 Task: Create a due date automation trigger when advanced on, 2 working days before a card is due add fields without custom field "Resume" set to a number lower or equal to 1 and greater than 10 at 11:00 AM.
Action: Mouse moved to (694, 266)
Screenshot: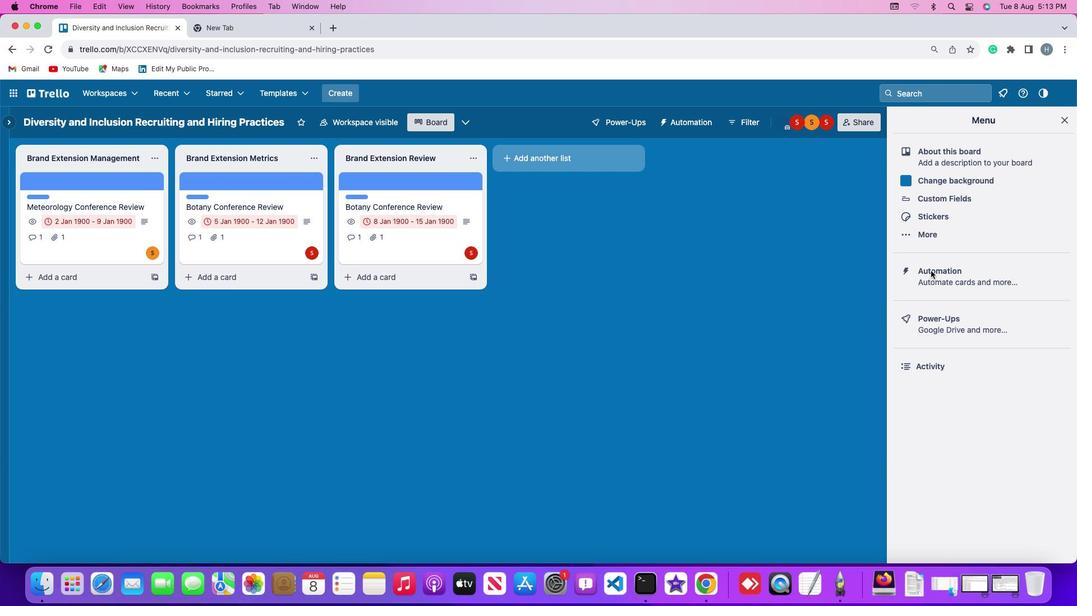 
Action: Mouse pressed left at (694, 266)
Screenshot: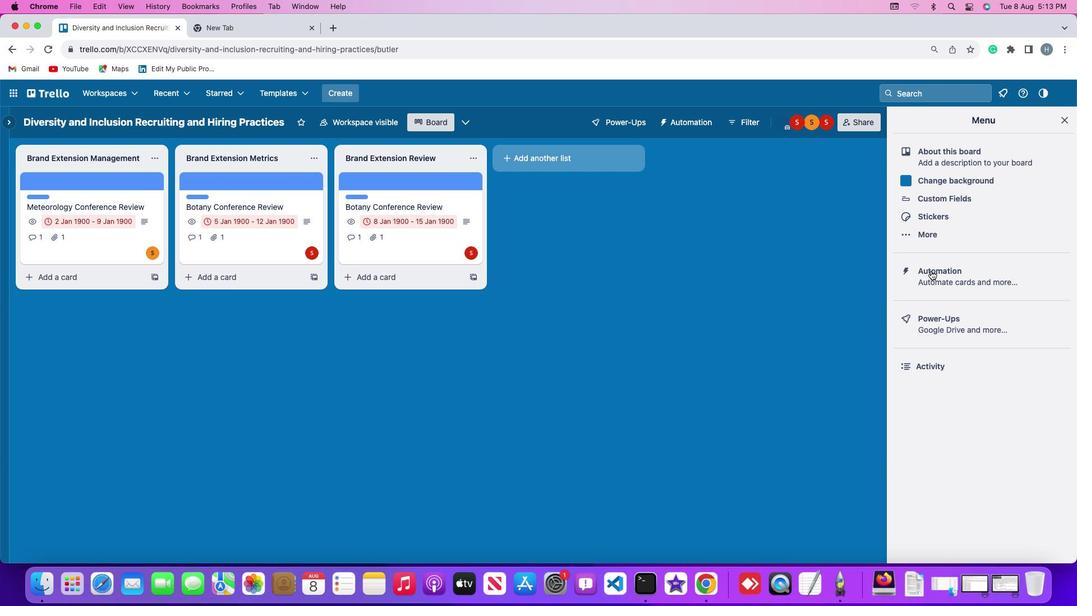 
Action: Mouse pressed left at (694, 266)
Screenshot: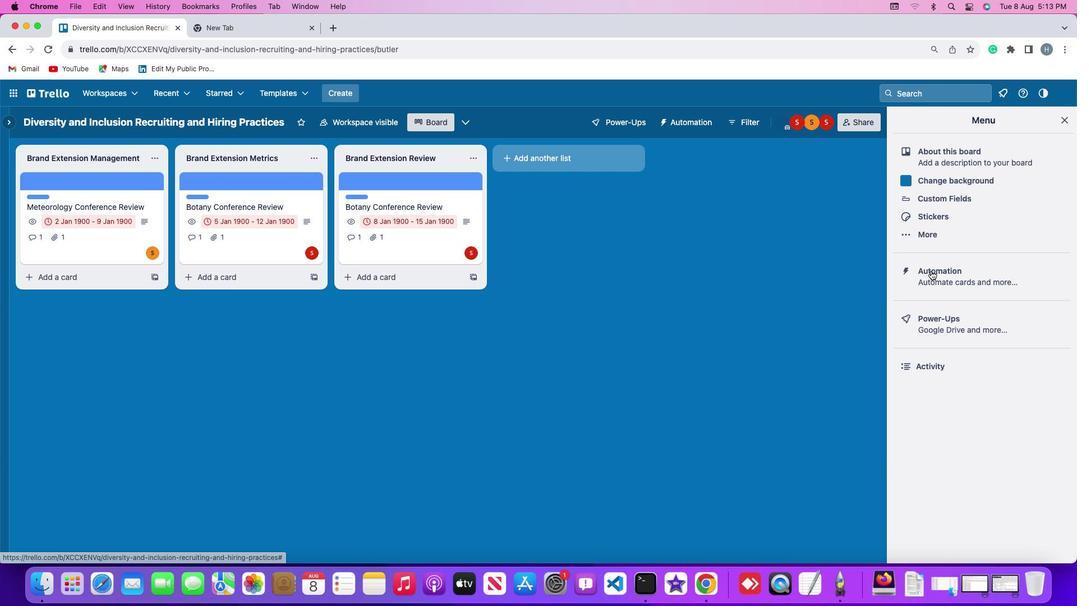 
Action: Mouse moved to (193, 257)
Screenshot: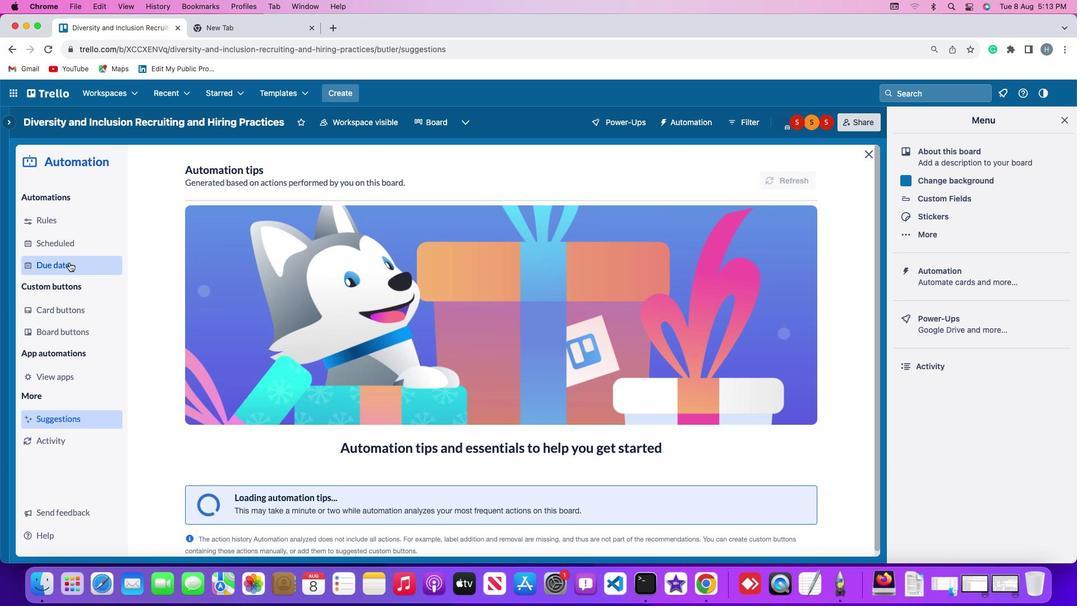 
Action: Mouse pressed left at (193, 257)
Screenshot: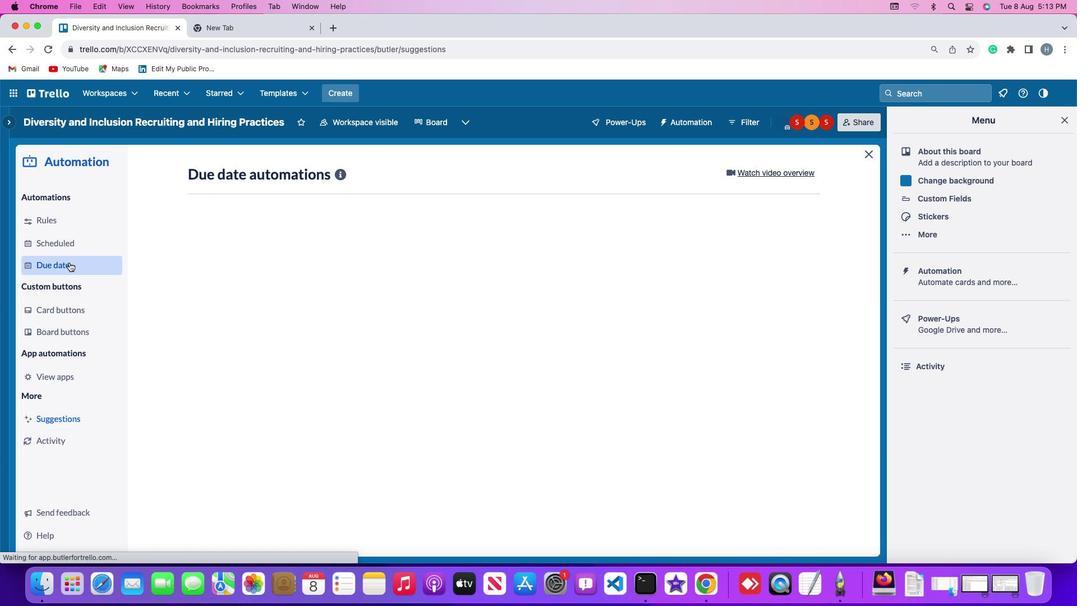 
Action: Mouse moved to (597, 167)
Screenshot: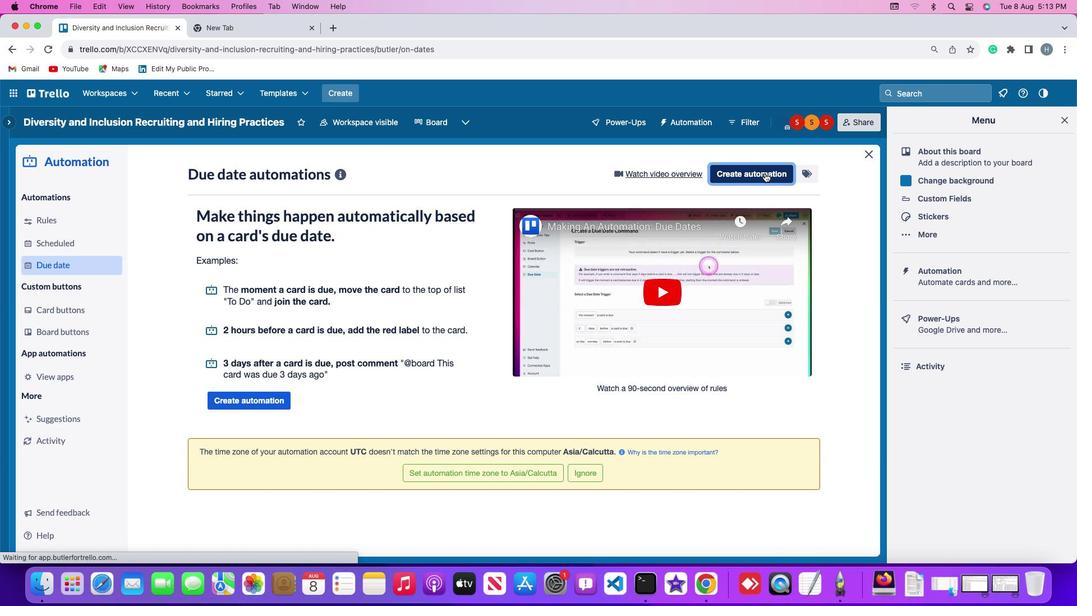 
Action: Mouse pressed left at (597, 167)
Screenshot: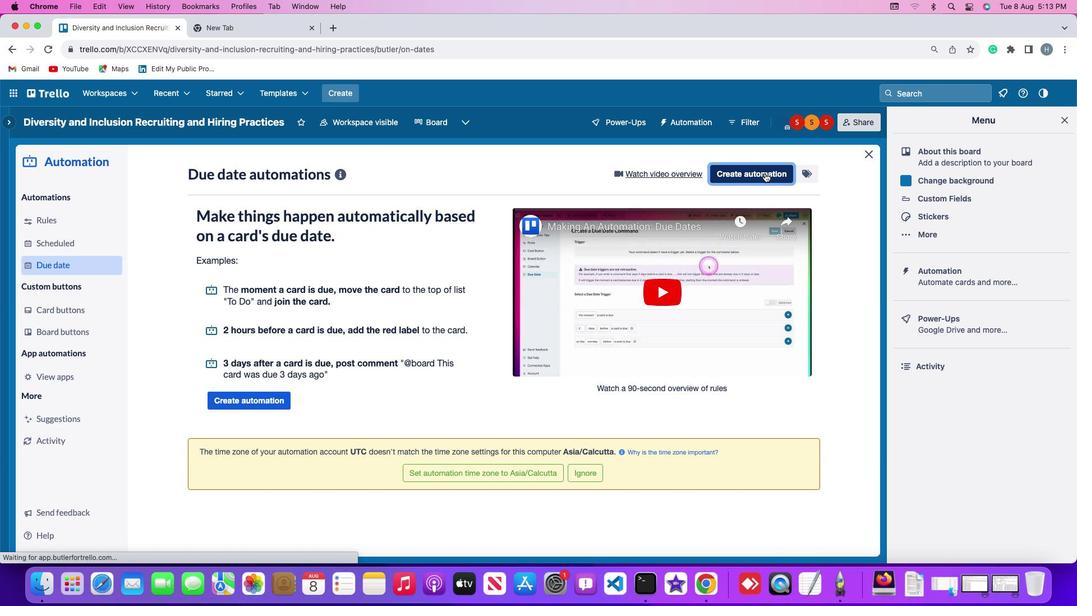 
Action: Mouse moved to (335, 279)
Screenshot: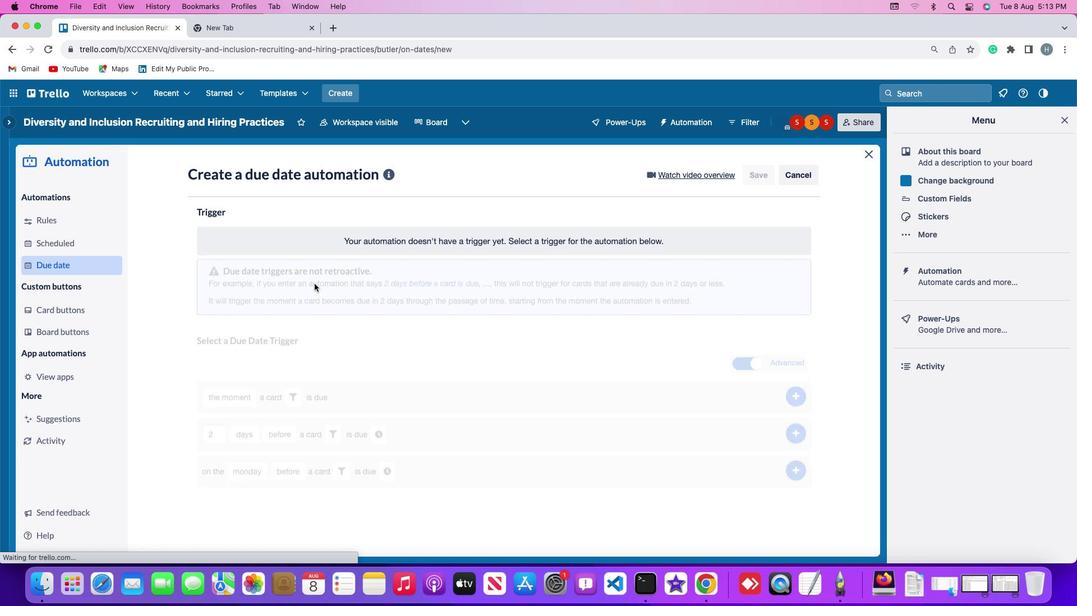 
Action: Mouse pressed left at (335, 279)
Screenshot: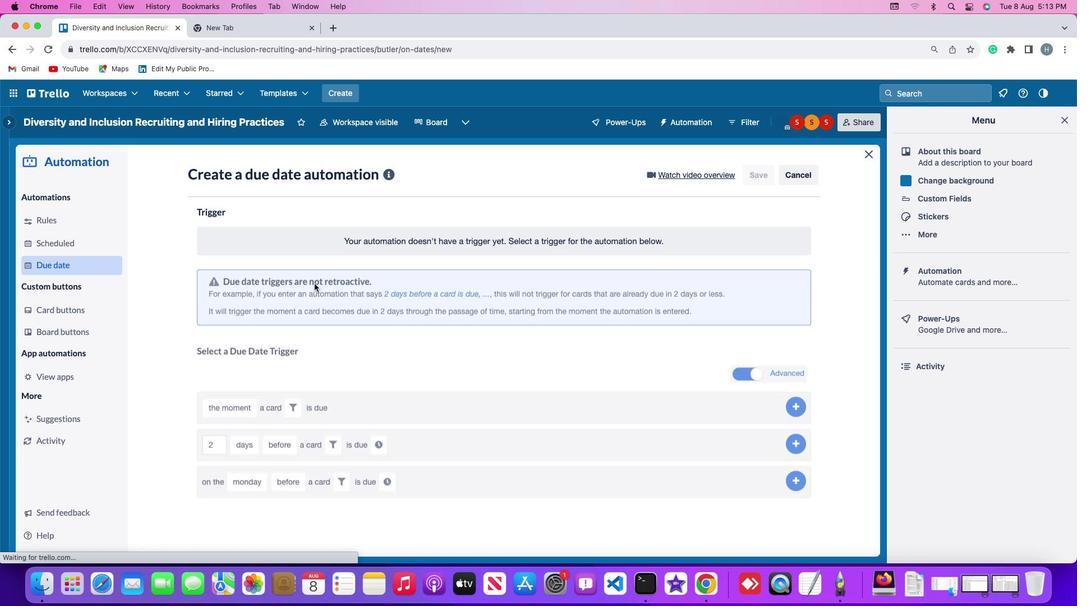 
Action: Mouse moved to (282, 450)
Screenshot: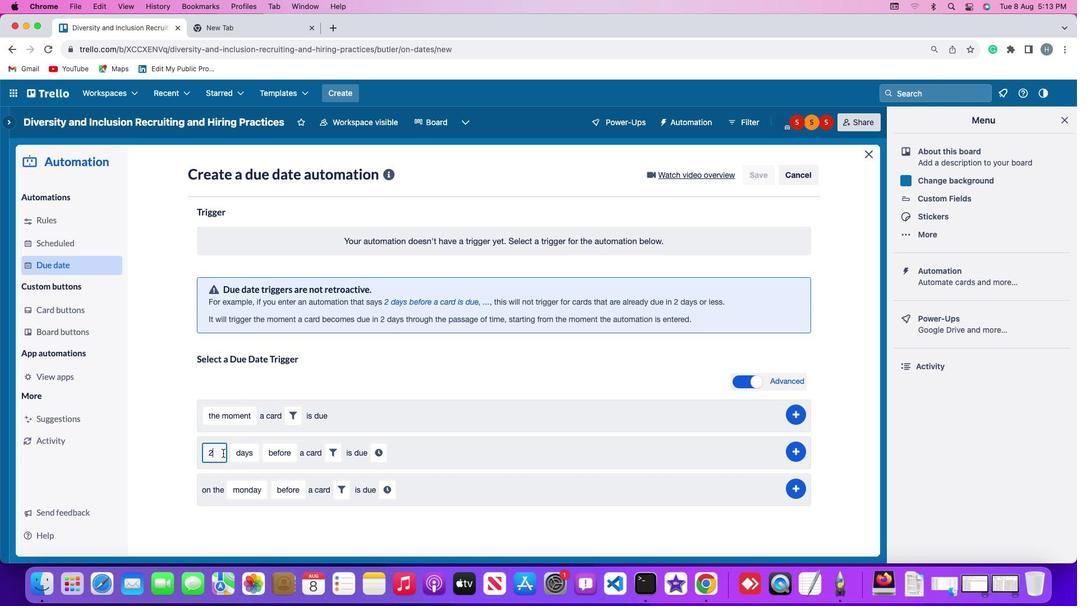 
Action: Mouse pressed left at (282, 450)
Screenshot: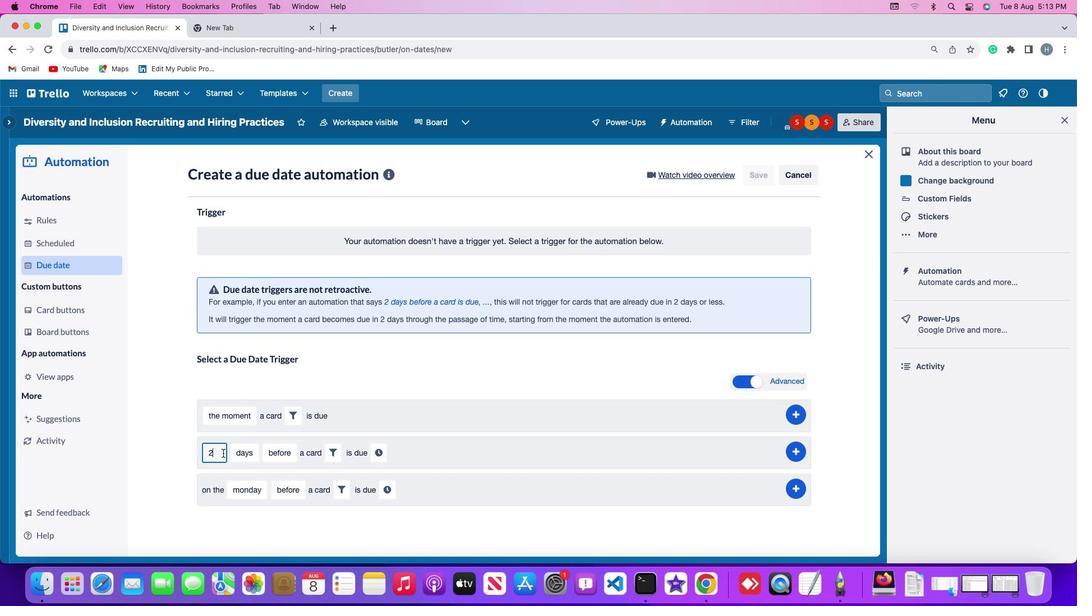 
Action: Key pressed Key.backspace'2'
Screenshot: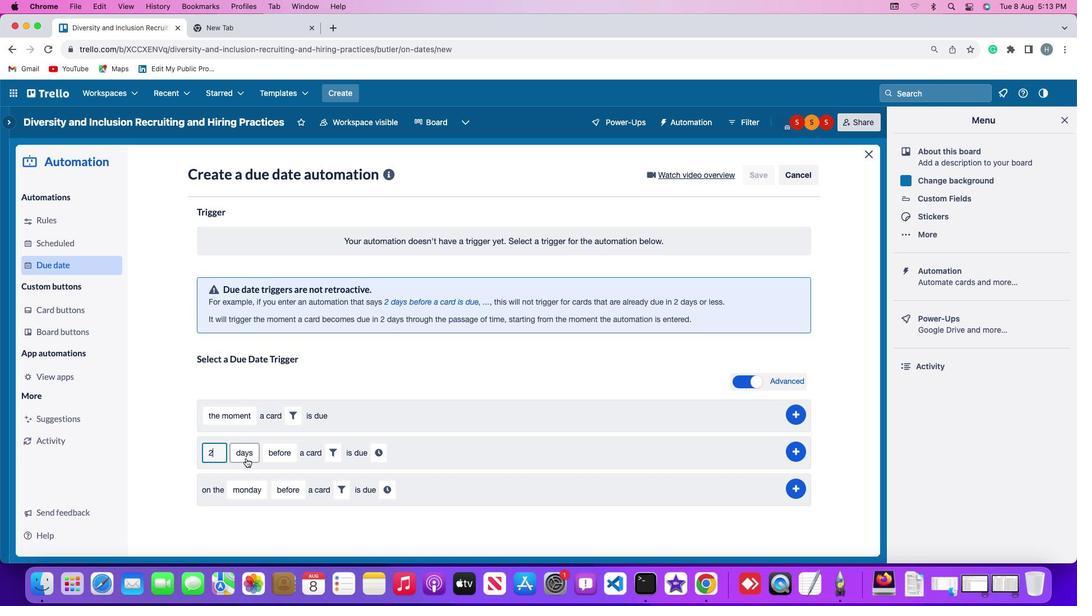 
Action: Mouse moved to (296, 455)
Screenshot: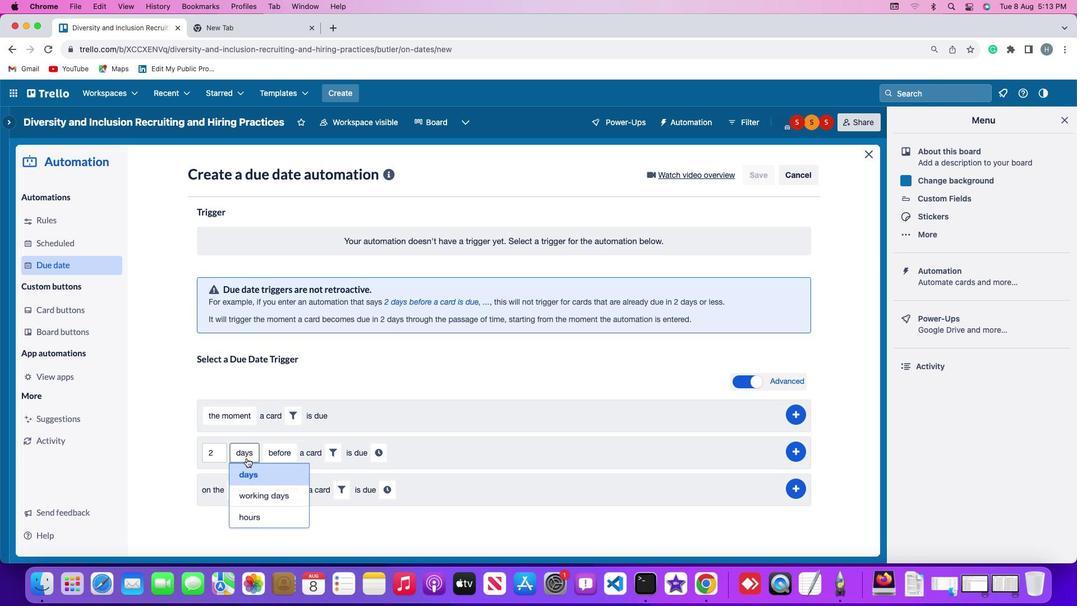 
Action: Mouse pressed left at (296, 455)
Screenshot: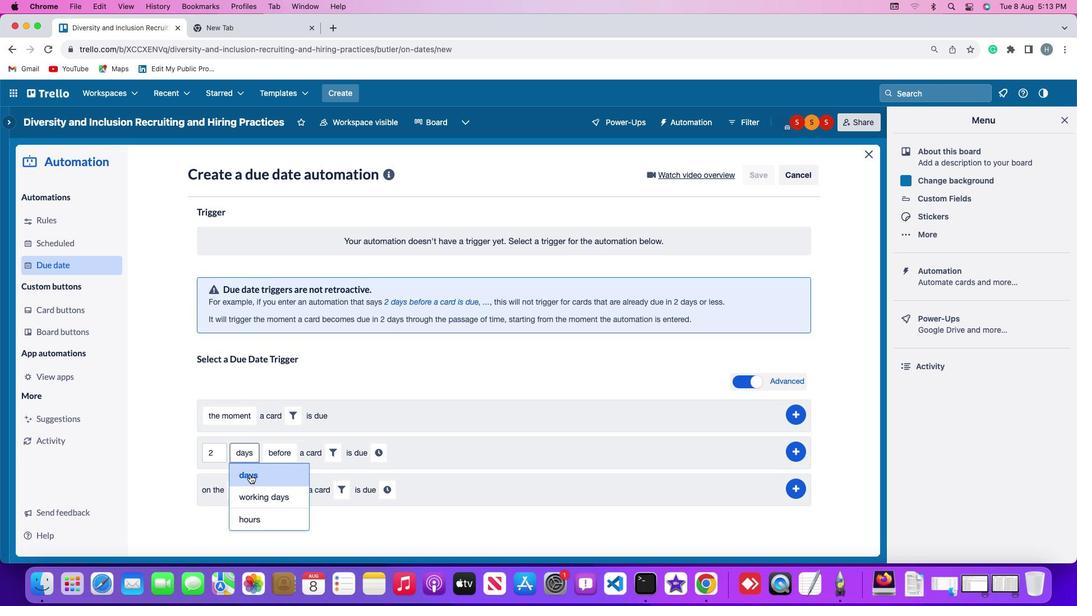 
Action: Mouse moved to (299, 494)
Screenshot: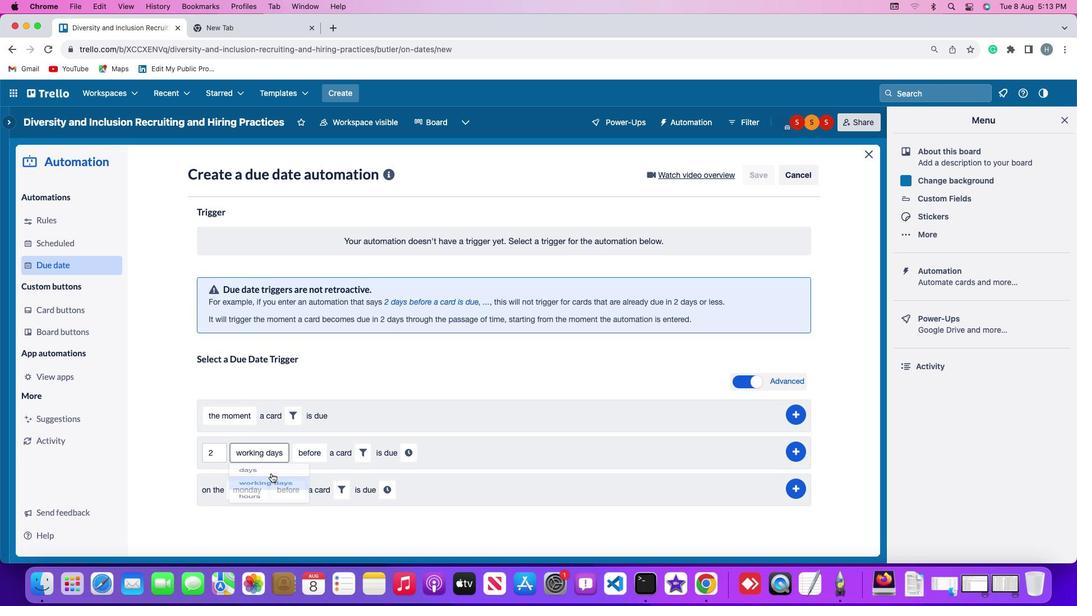 
Action: Mouse pressed left at (299, 494)
Screenshot: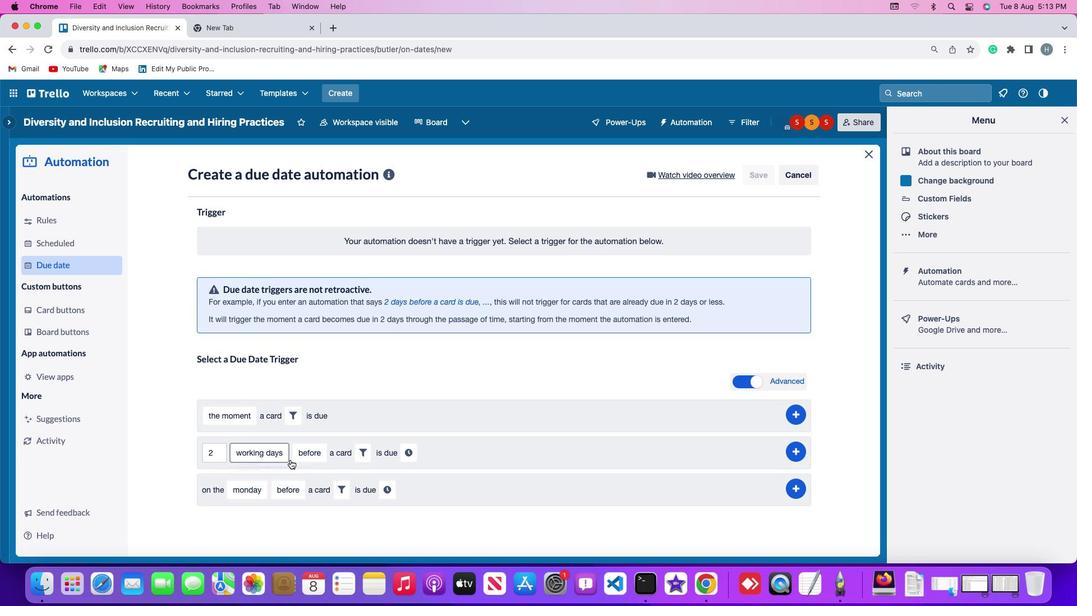 
Action: Mouse moved to (328, 450)
Screenshot: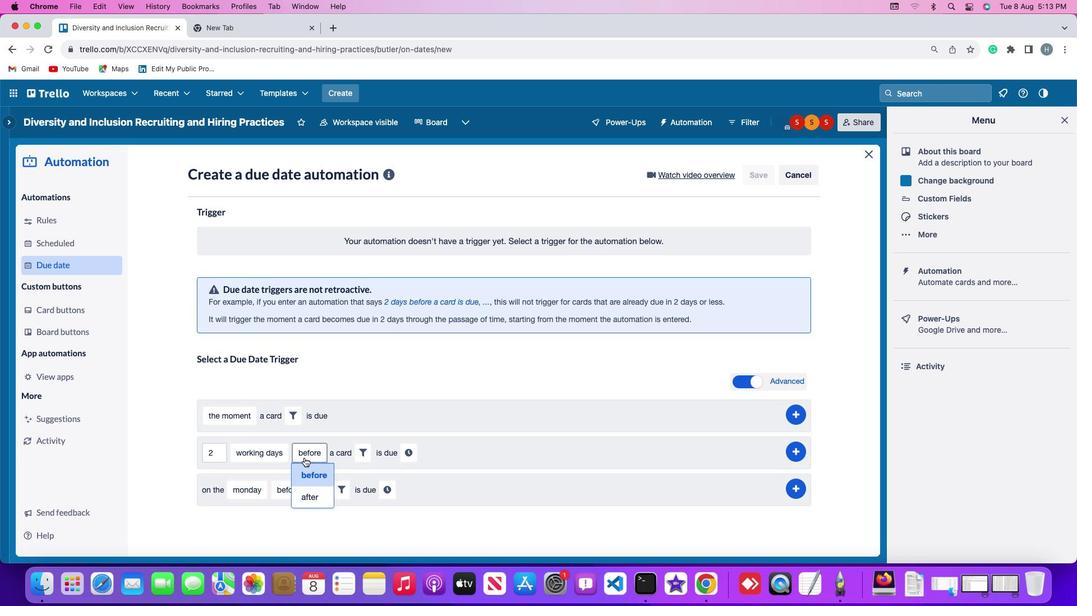 
Action: Mouse pressed left at (328, 450)
Screenshot: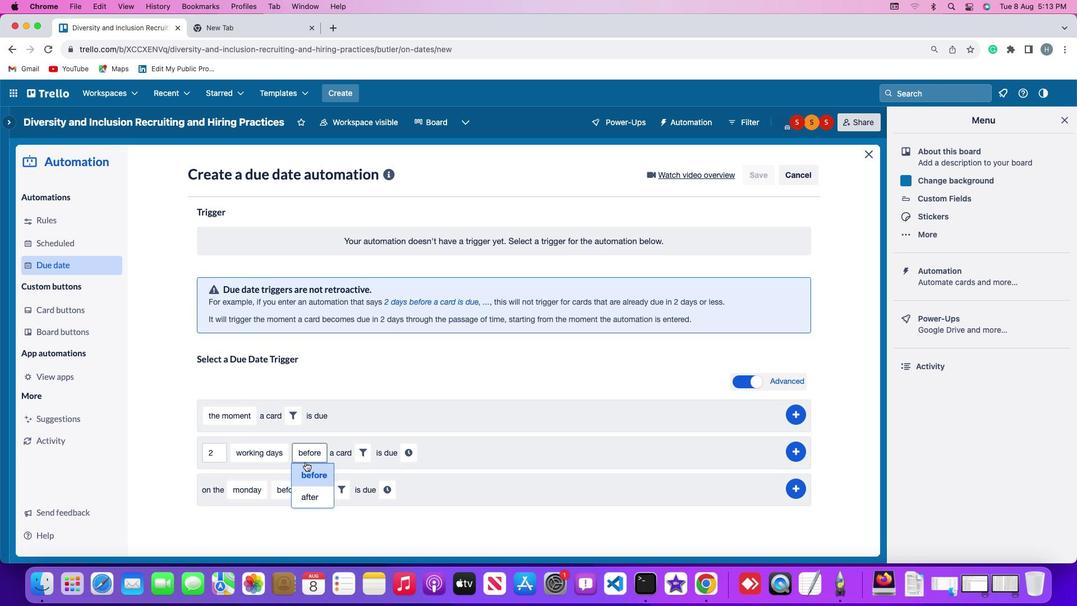 
Action: Mouse moved to (331, 468)
Screenshot: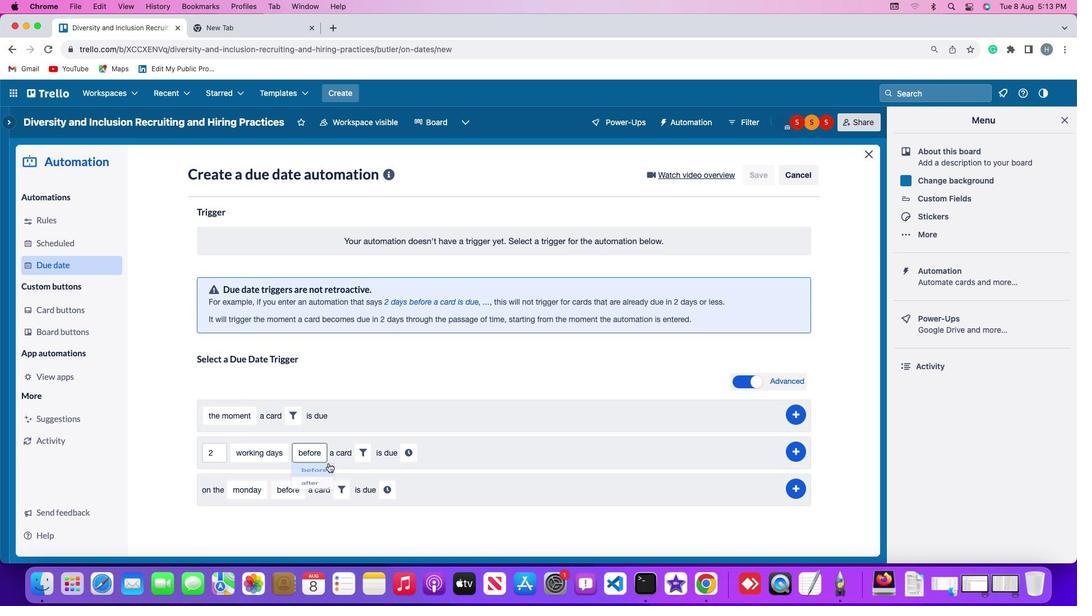 
Action: Mouse pressed left at (331, 468)
Screenshot: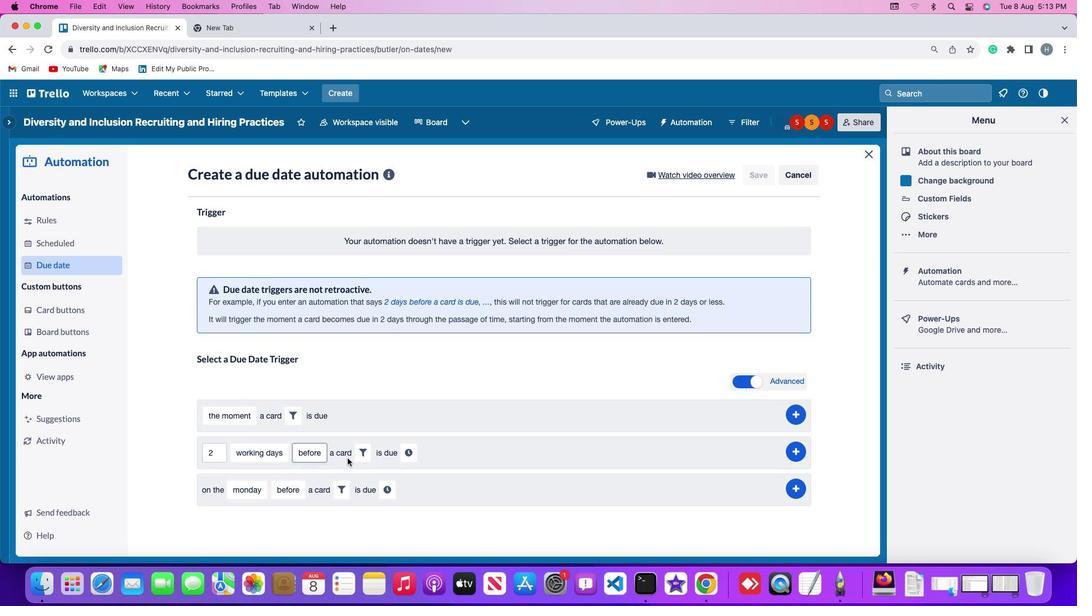 
Action: Mouse moved to (362, 452)
Screenshot: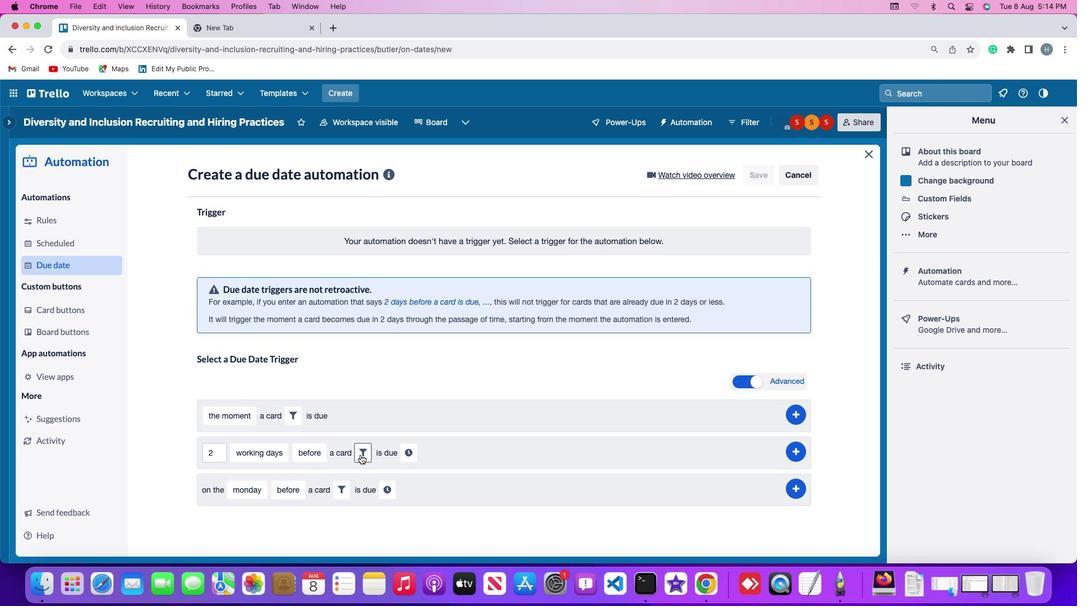 
Action: Mouse pressed left at (362, 452)
Screenshot: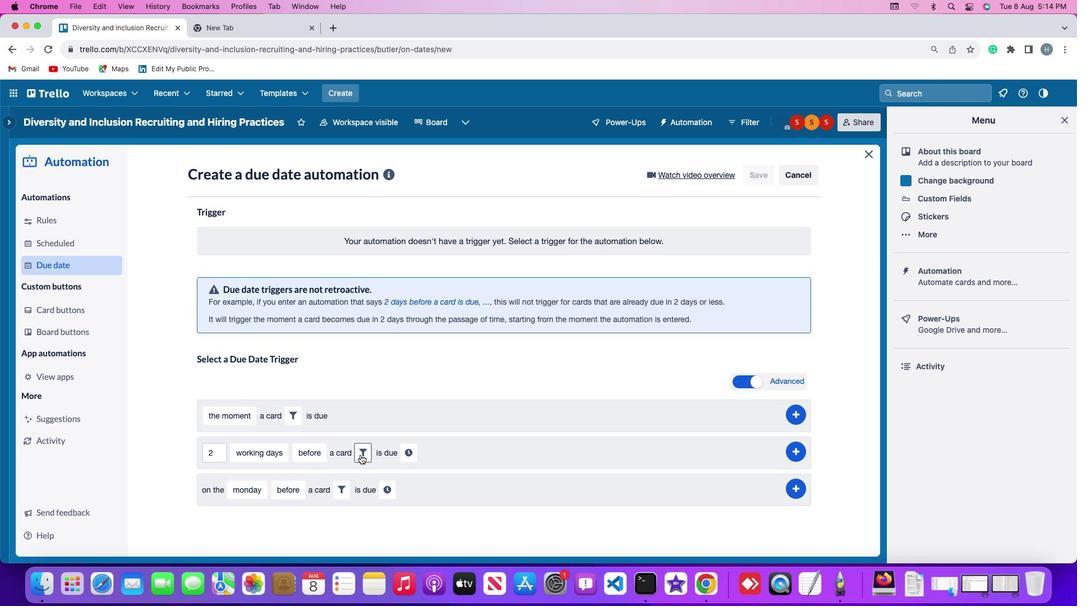 
Action: Mouse moved to (473, 487)
Screenshot: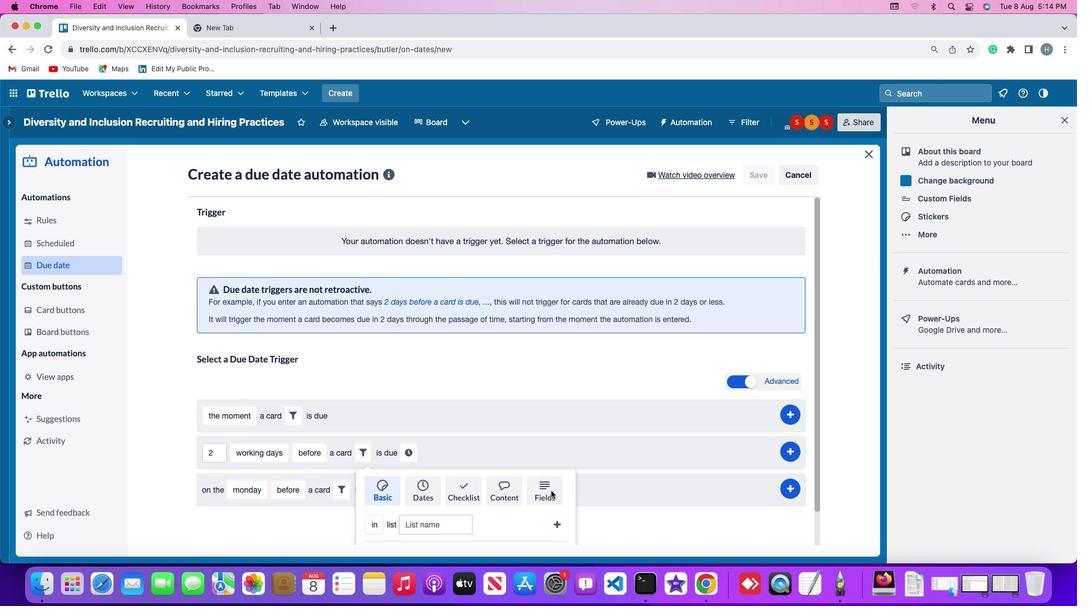 
Action: Mouse pressed left at (473, 487)
Screenshot: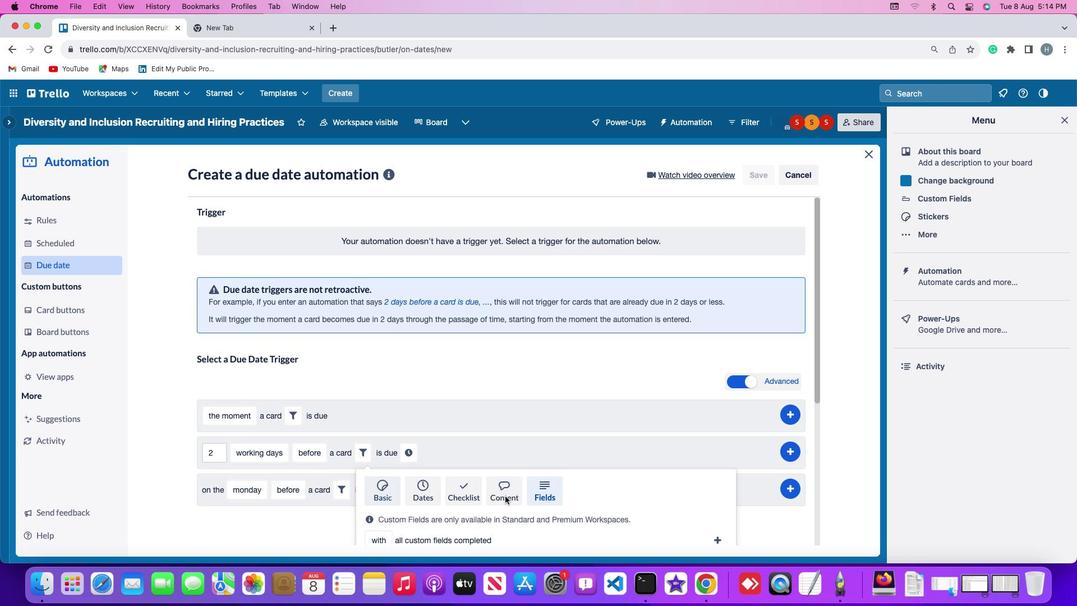 
Action: Mouse moved to (345, 520)
Screenshot: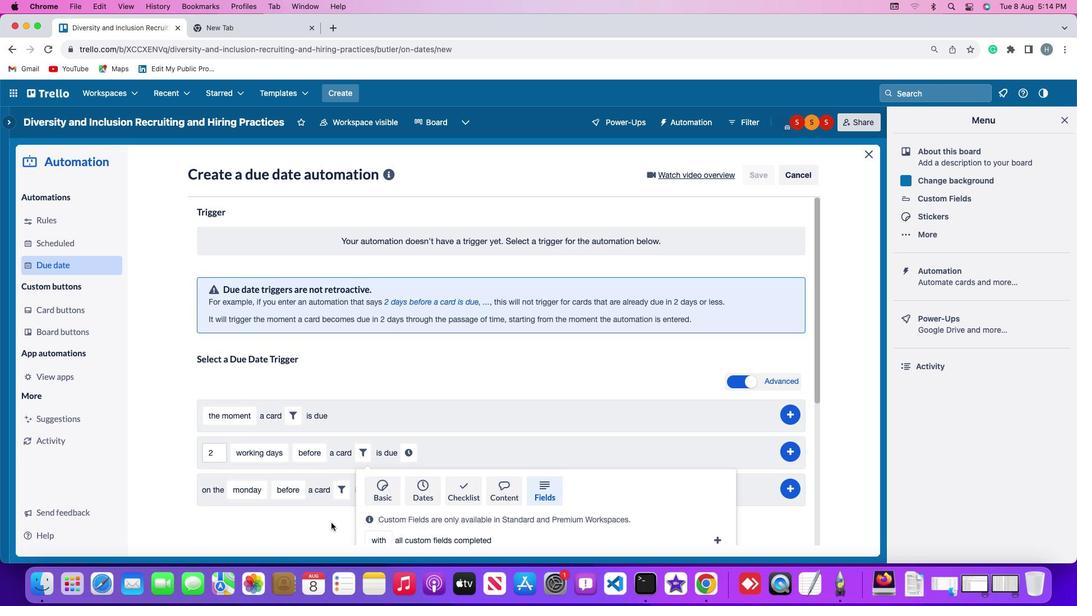 
Action: Mouse scrolled (345, 520) with delta (153, -7)
Screenshot: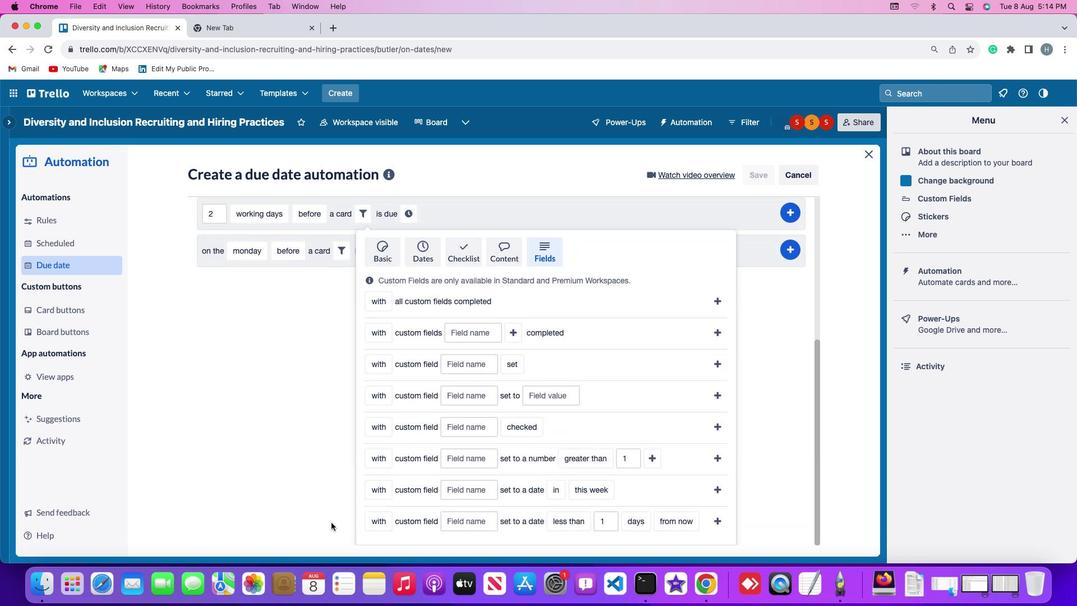 
Action: Mouse scrolled (345, 520) with delta (153, -7)
Screenshot: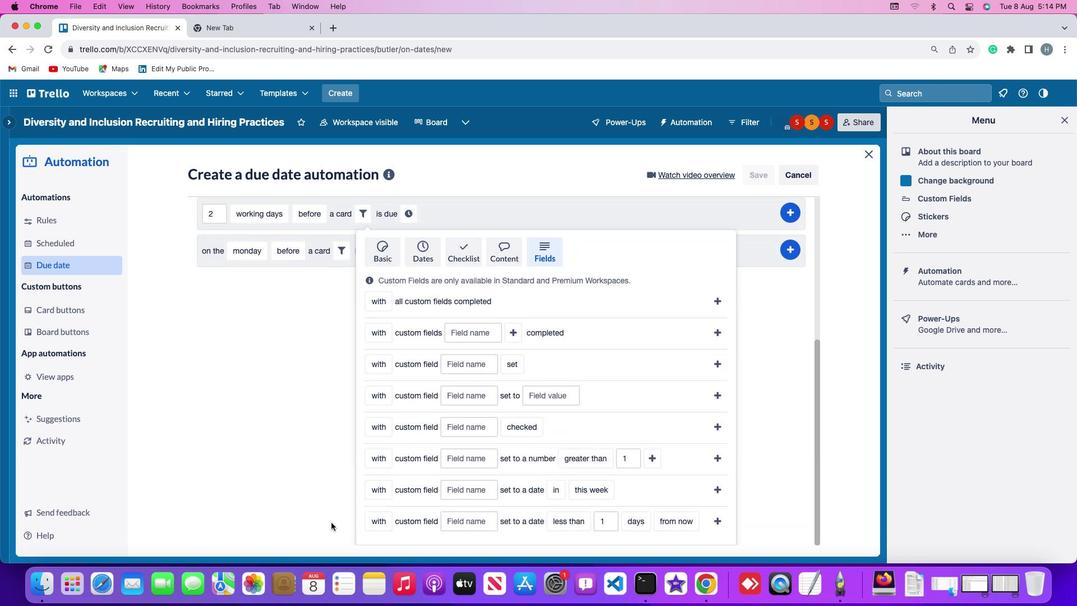 
Action: Mouse scrolled (345, 520) with delta (153, -8)
Screenshot: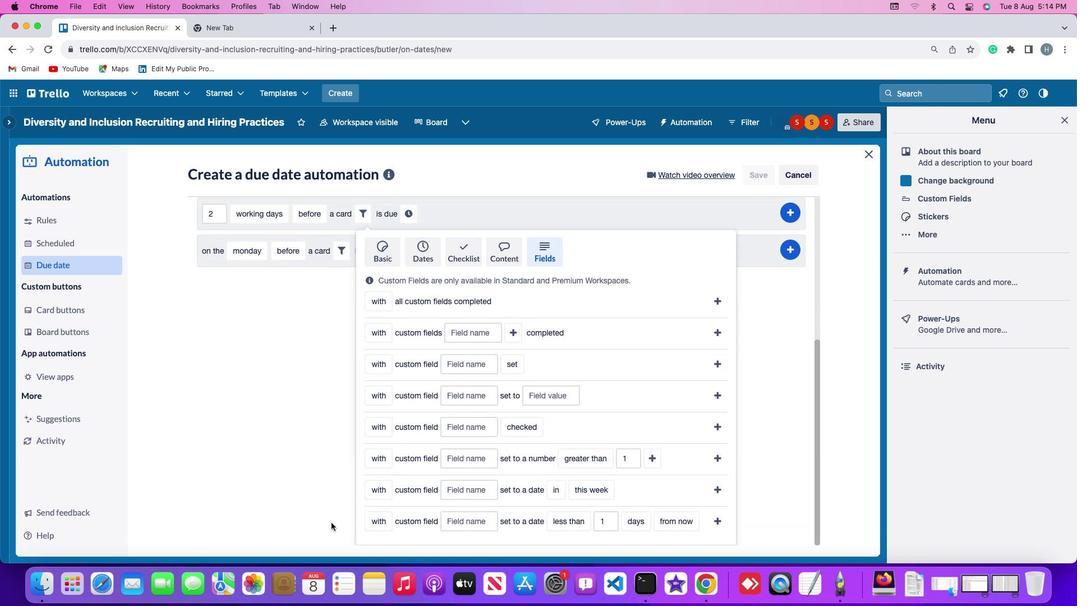
Action: Mouse scrolled (345, 520) with delta (153, -9)
Screenshot: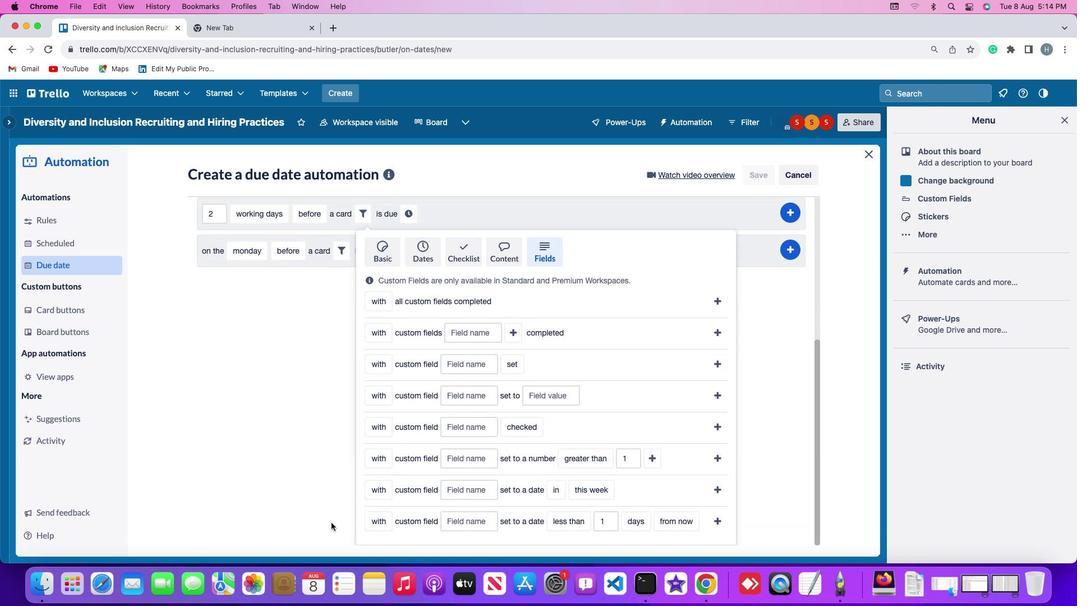 
Action: Mouse scrolled (345, 520) with delta (153, -10)
Screenshot: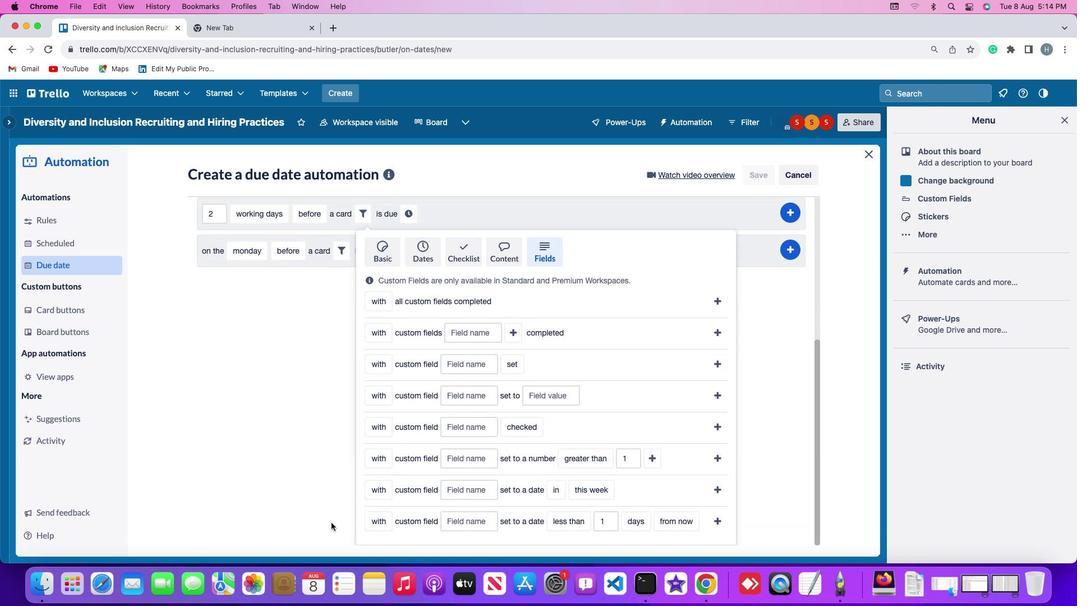 
Action: Mouse scrolled (345, 520) with delta (153, -10)
Screenshot: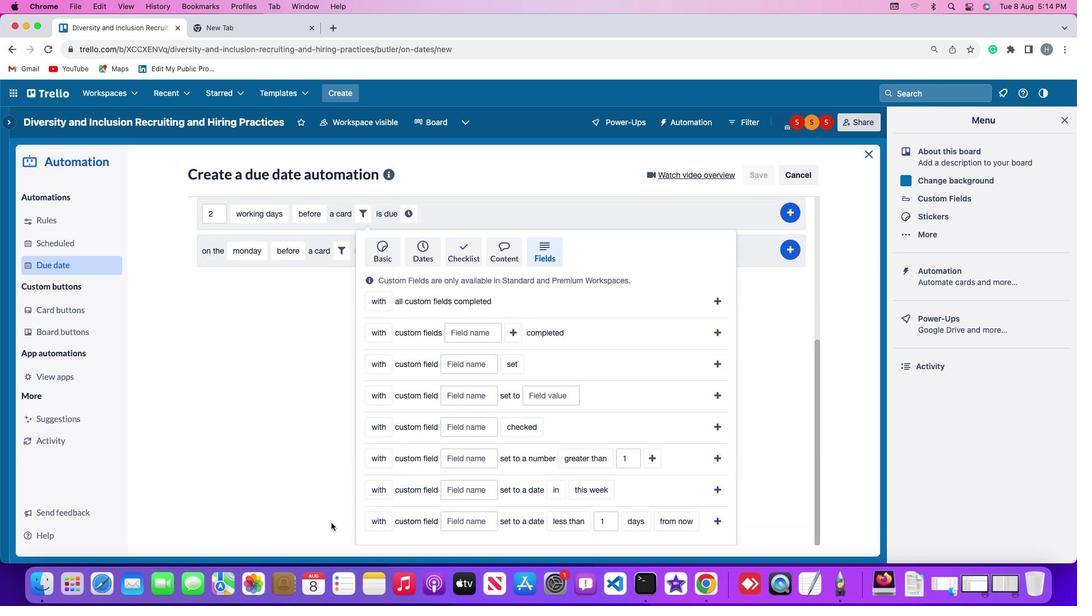 
Action: Mouse scrolled (345, 520) with delta (153, -10)
Screenshot: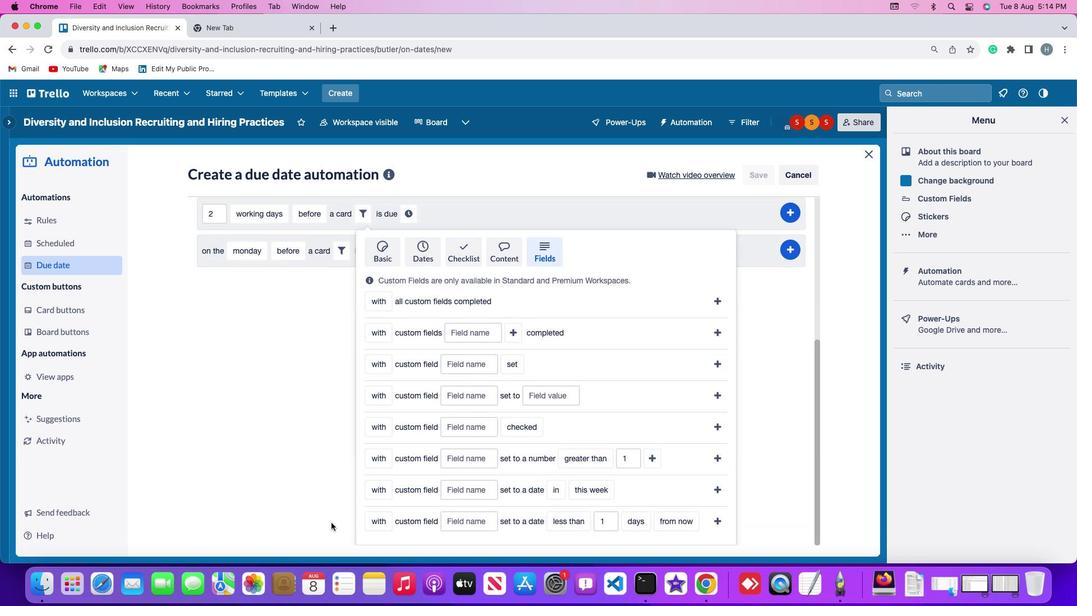 
Action: Mouse scrolled (345, 520) with delta (153, -7)
Screenshot: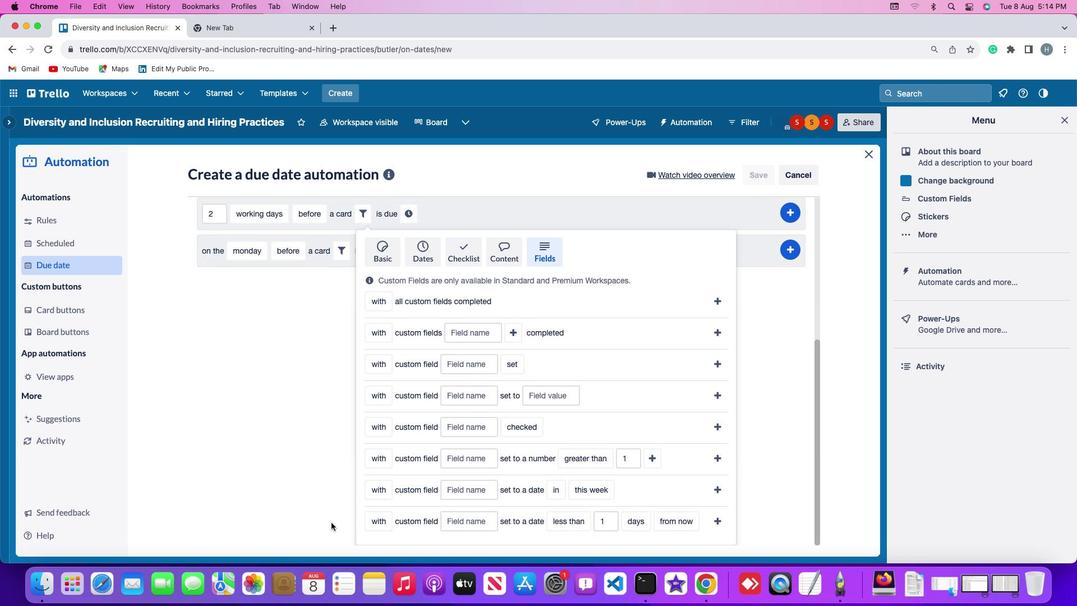 
Action: Mouse scrolled (345, 520) with delta (153, -7)
Screenshot: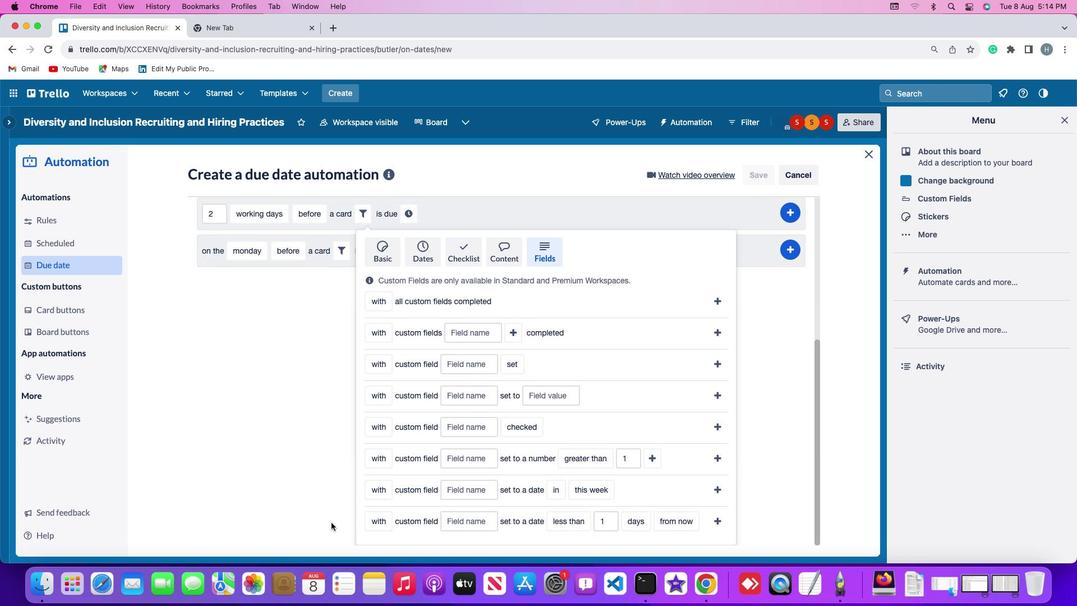 
Action: Mouse scrolled (345, 520) with delta (153, -8)
Screenshot: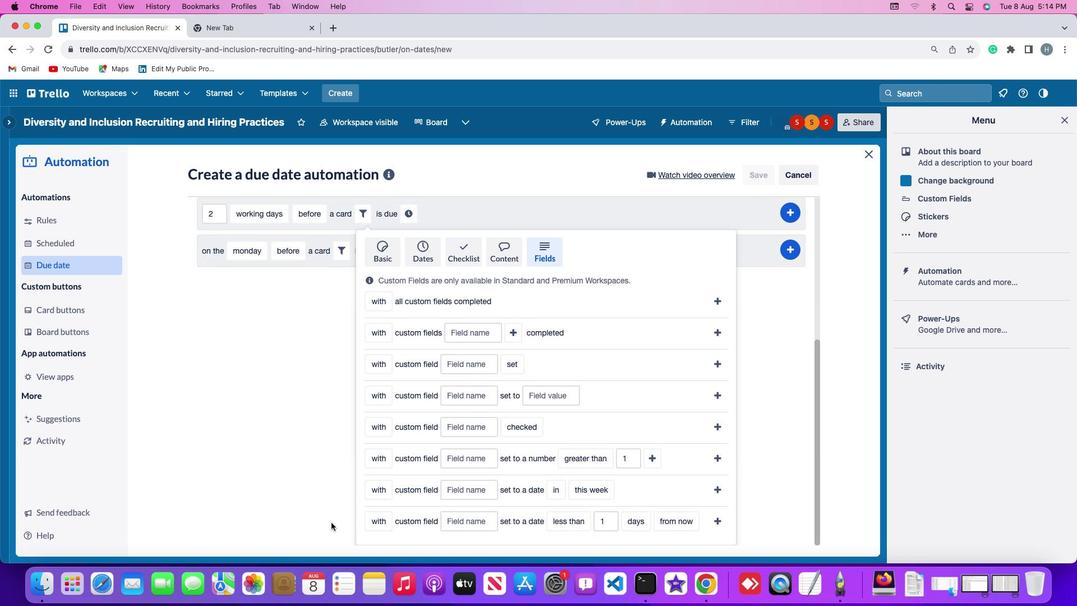 
Action: Mouse moved to (371, 453)
Screenshot: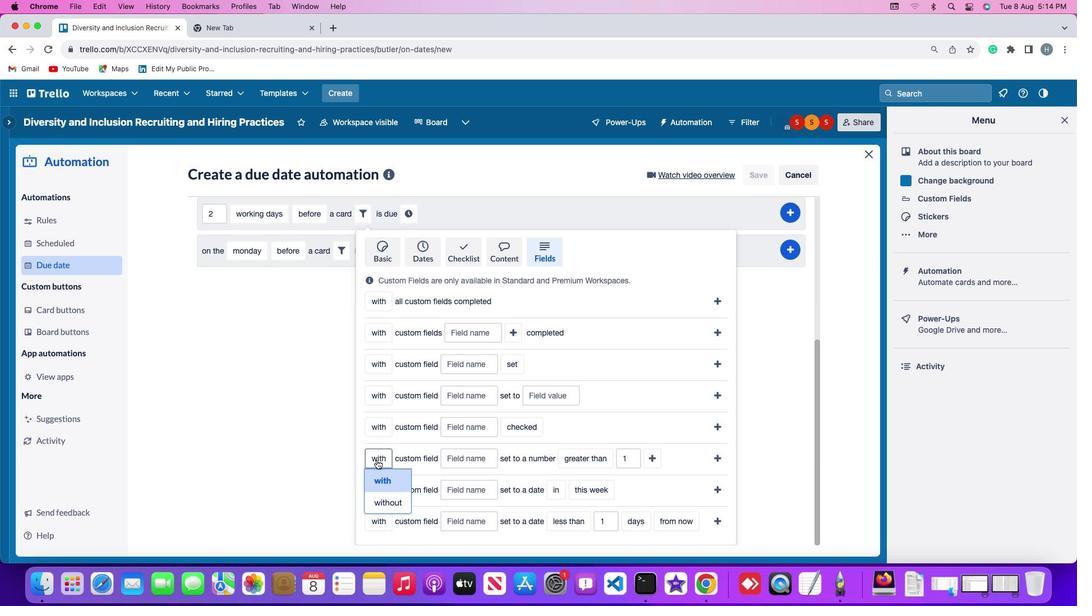 
Action: Mouse pressed left at (371, 453)
Screenshot: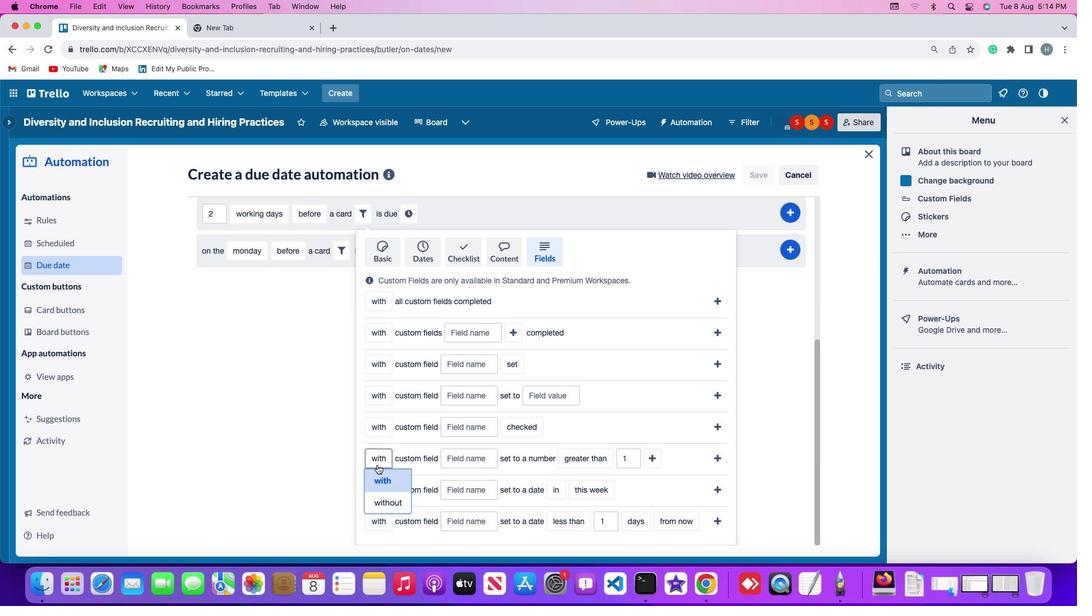 
Action: Mouse moved to (375, 497)
Screenshot: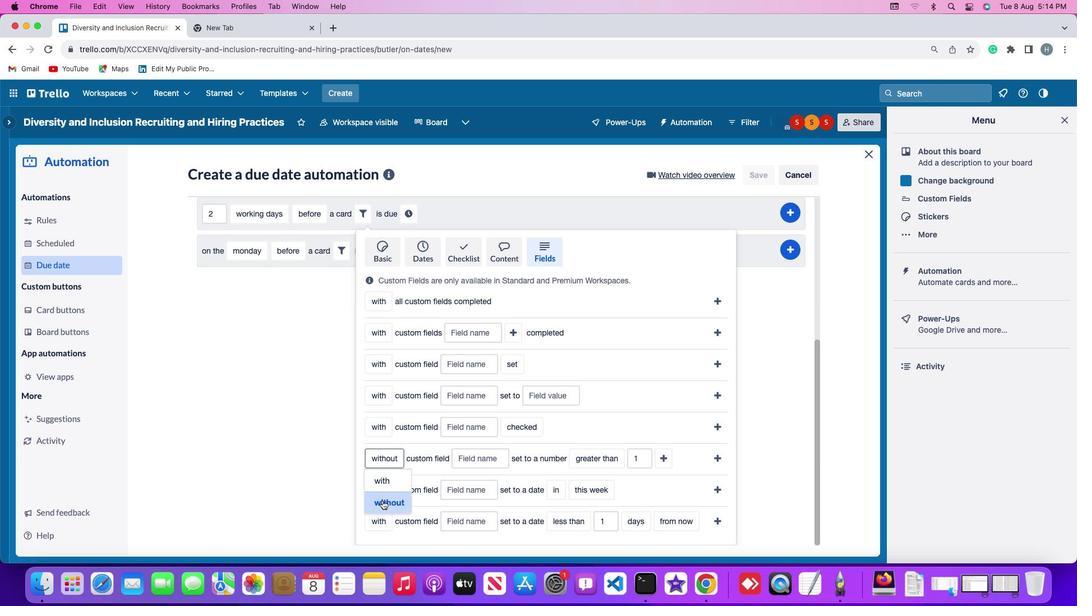 
Action: Mouse pressed left at (375, 497)
Screenshot: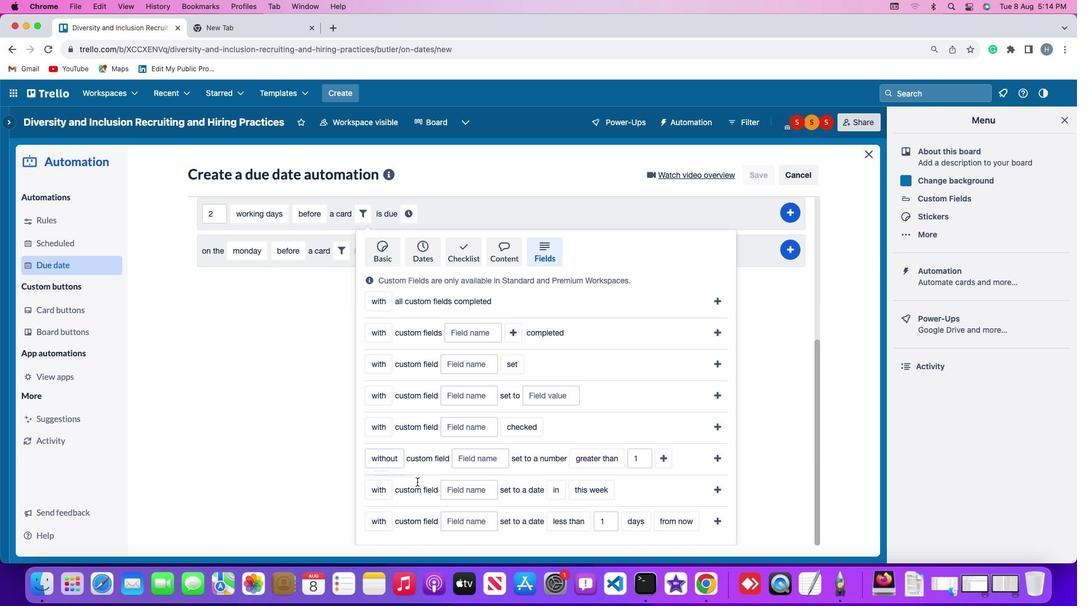 
Action: Mouse moved to (424, 457)
Screenshot: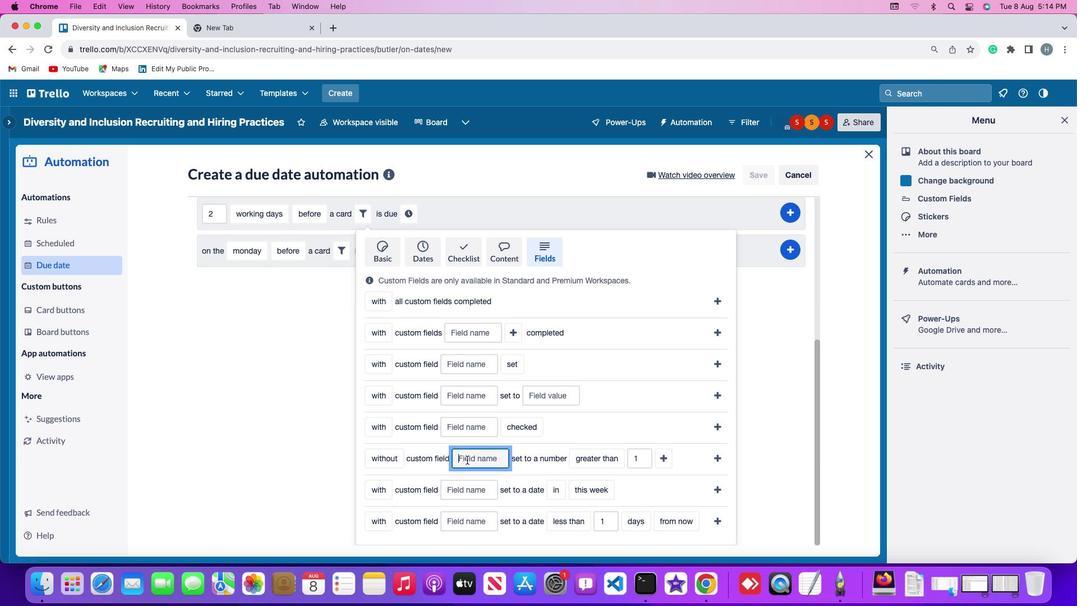 
Action: Mouse pressed left at (424, 457)
Screenshot: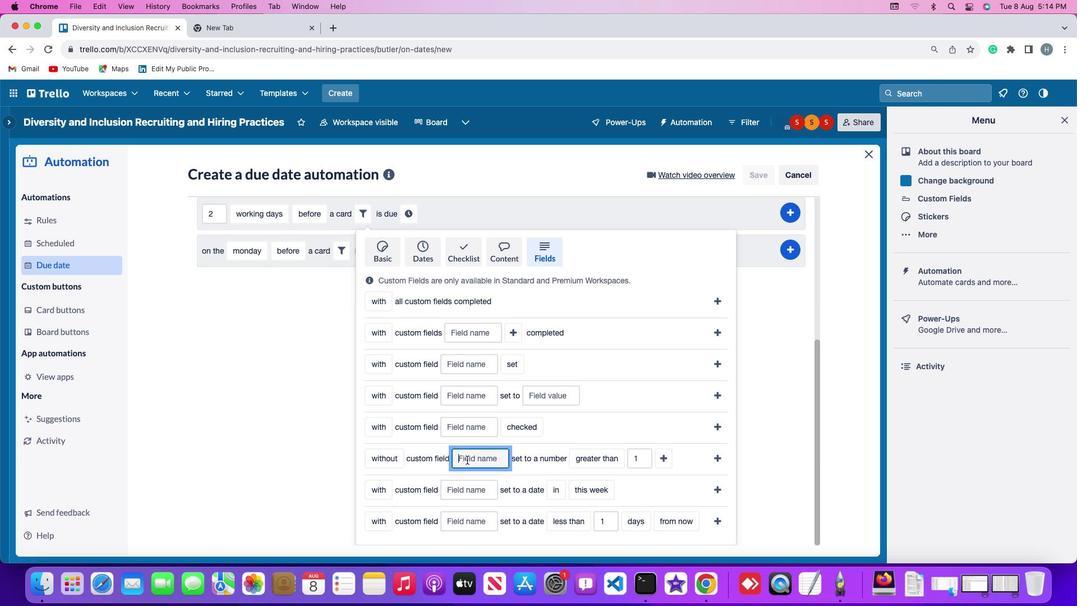
Action: Key pressed Key.shift'R''e''s''u''m''e'
Screenshot: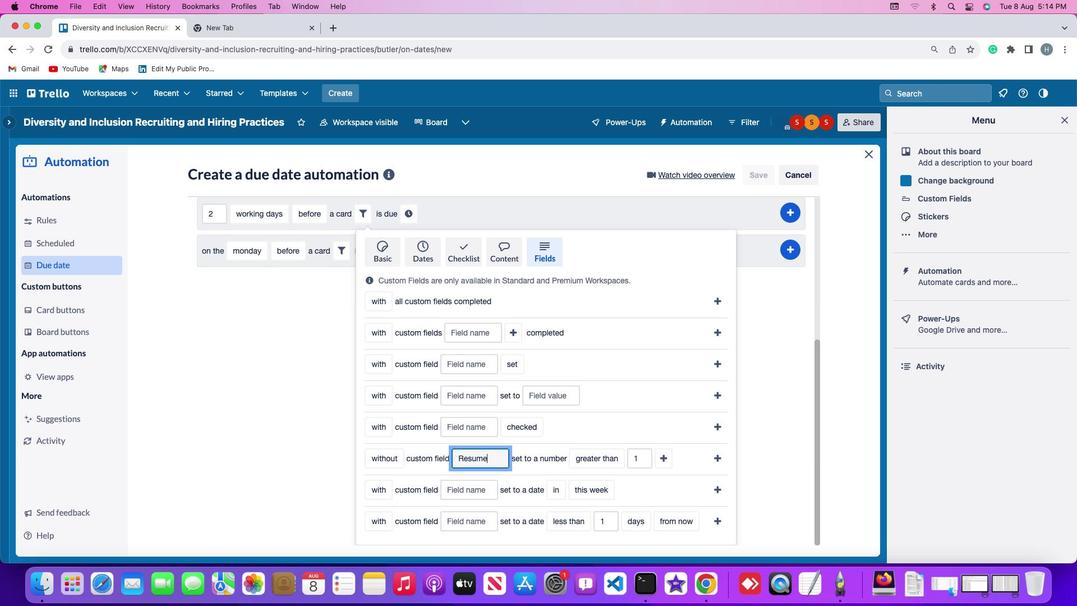 
Action: Mouse moved to (495, 456)
Screenshot: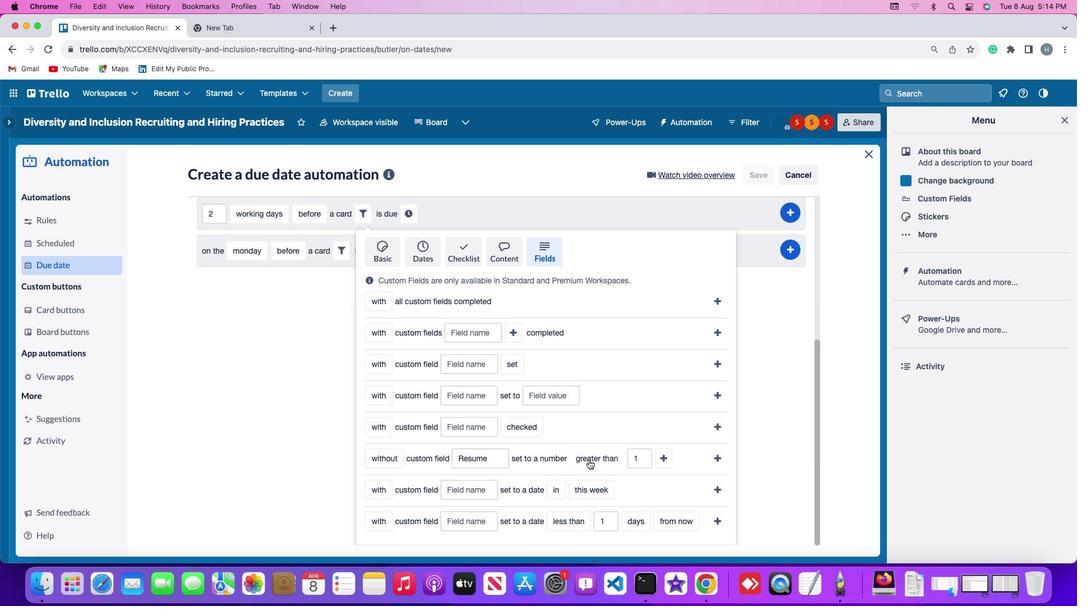 
Action: Mouse pressed left at (495, 456)
Screenshot: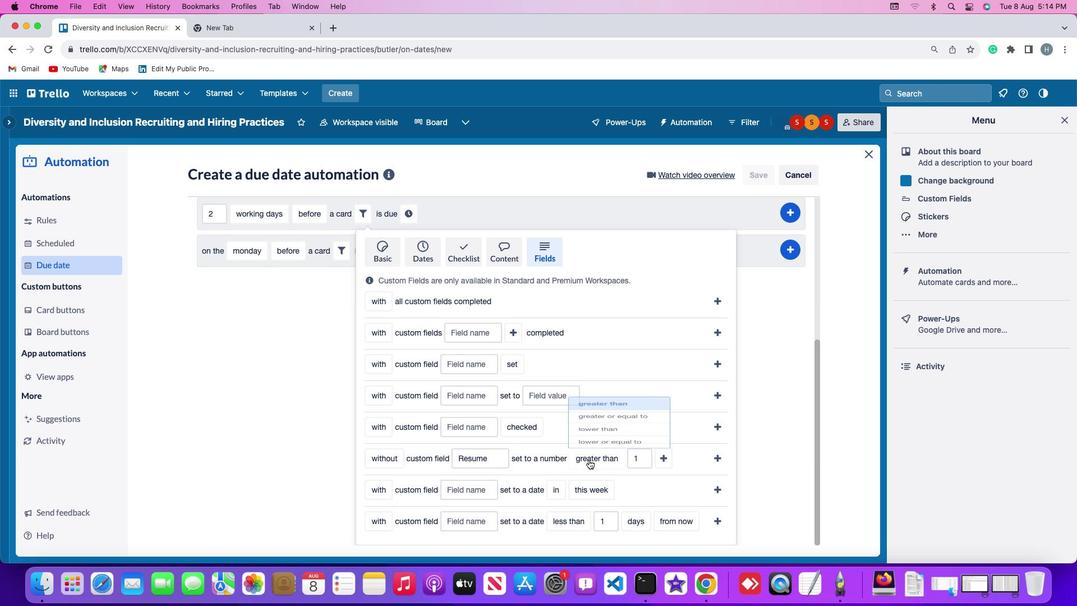
Action: Mouse moved to (500, 432)
Screenshot: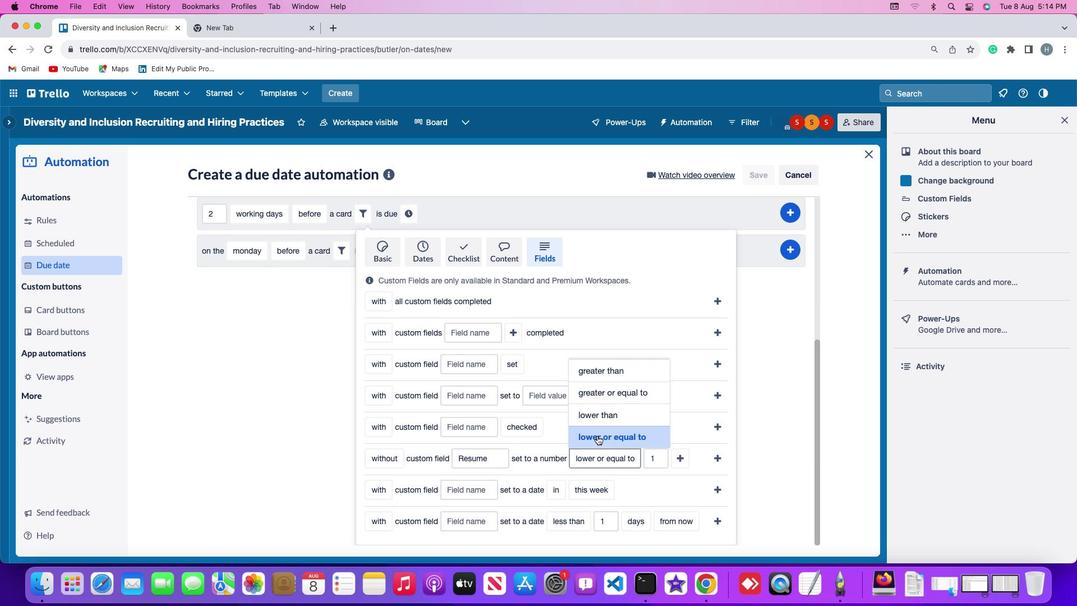
Action: Mouse pressed left at (500, 432)
Screenshot: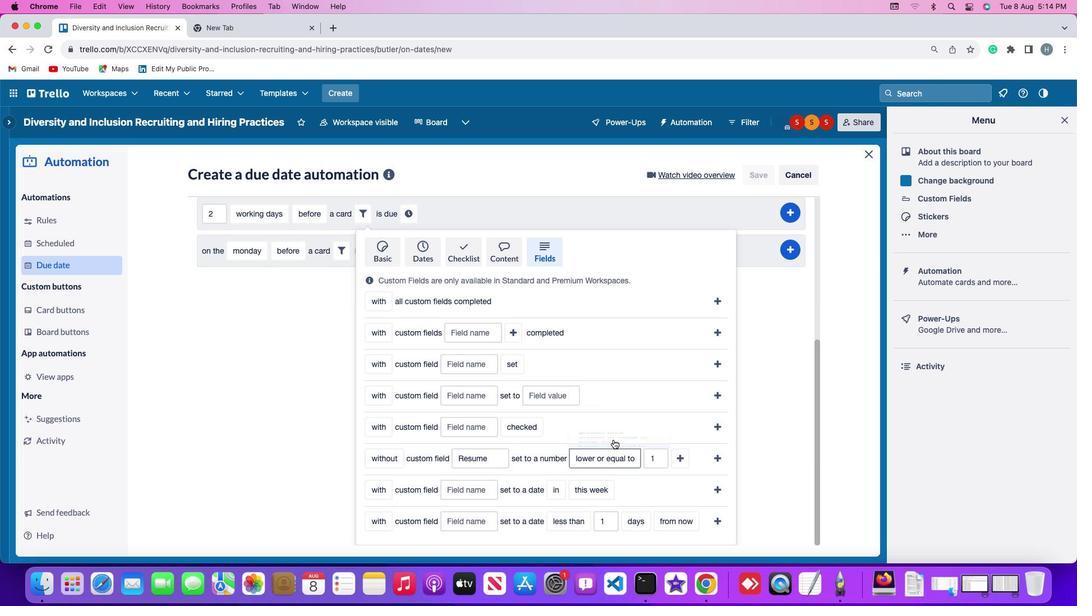 
Action: Mouse moved to (535, 451)
Screenshot: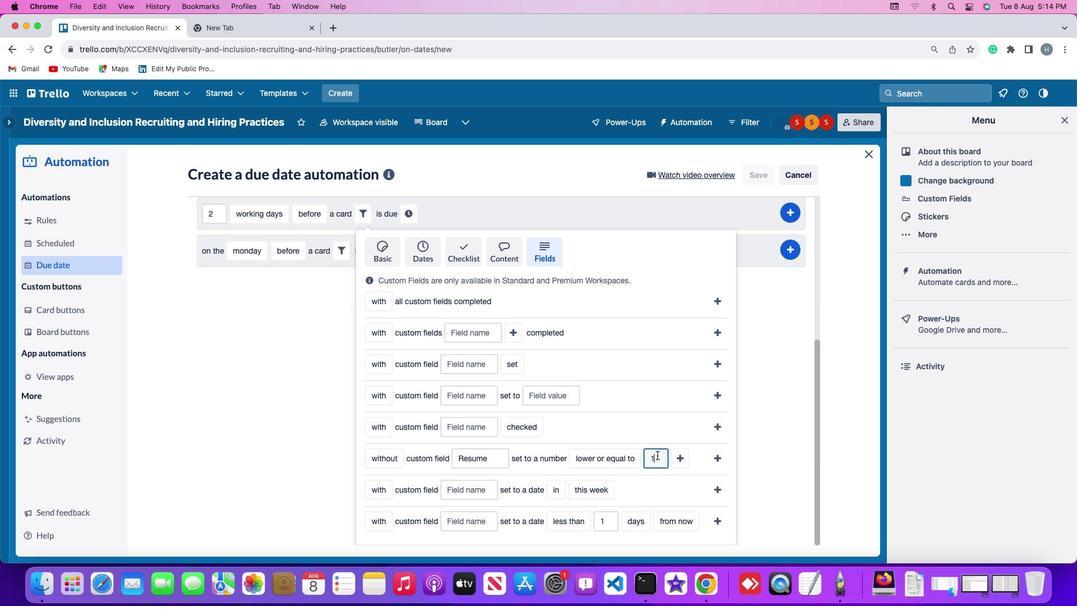 
Action: Mouse pressed left at (535, 451)
Screenshot: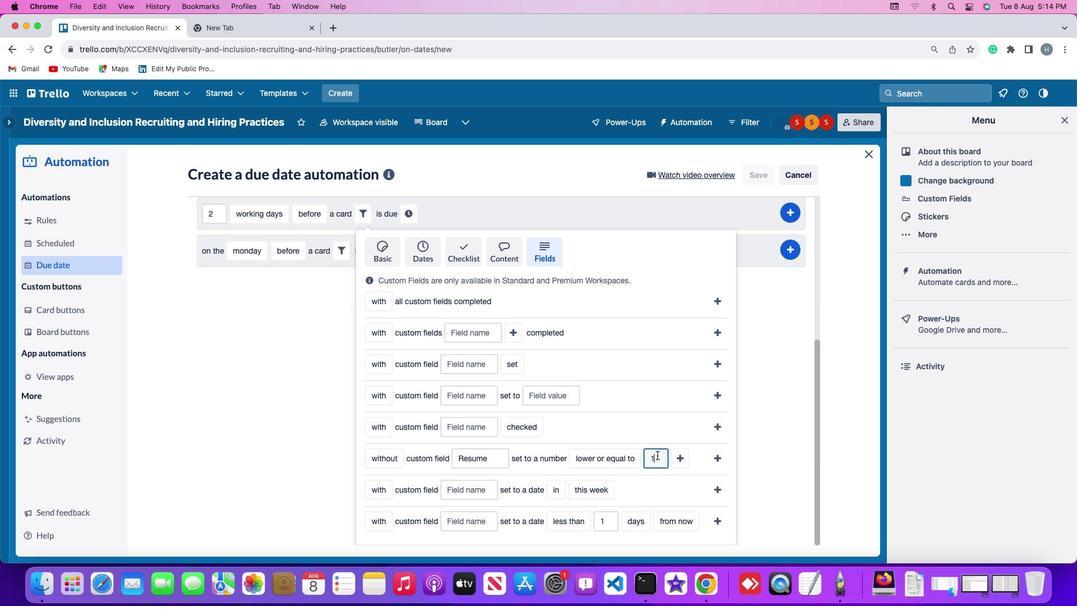 
Action: Mouse moved to (535, 452)
Screenshot: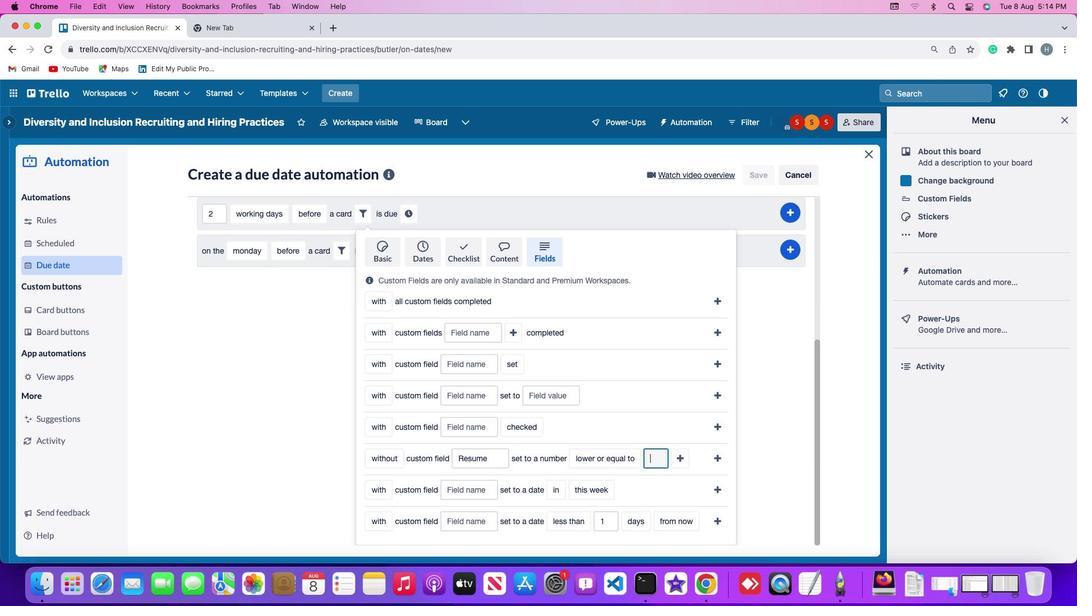 
Action: Key pressed Key.backspace
Screenshot: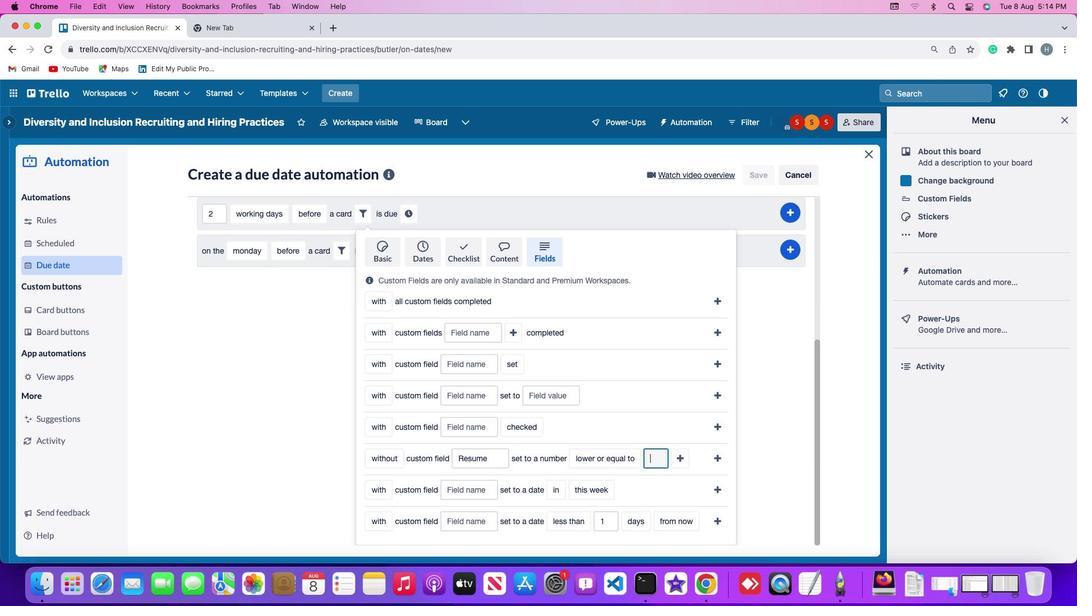 
Action: Mouse moved to (535, 452)
Screenshot: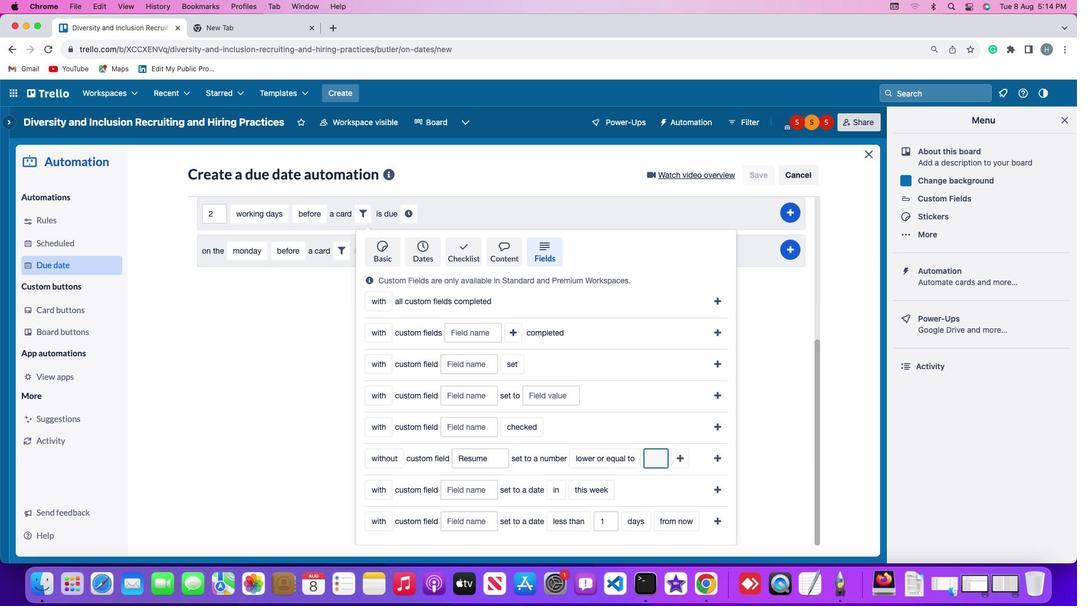 
Action: Key pressed '1'
Screenshot: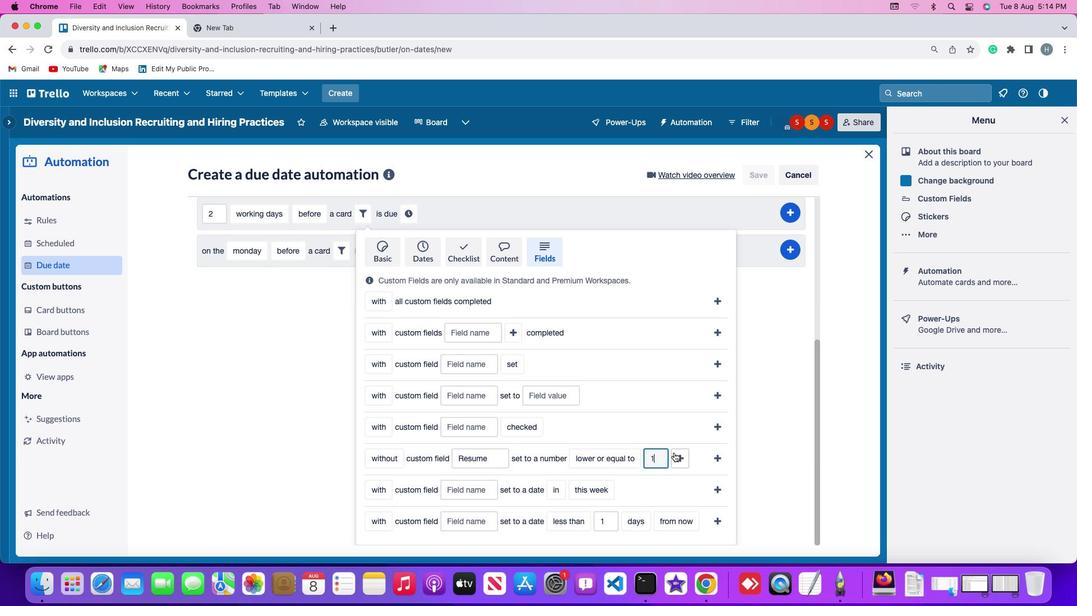 
Action: Mouse moved to (549, 455)
Screenshot: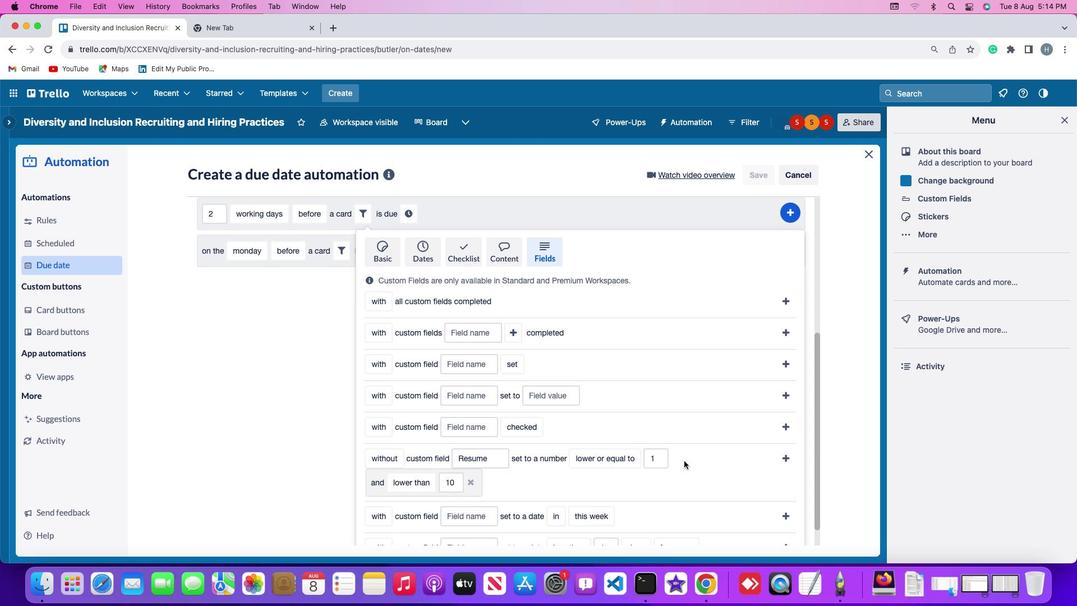 
Action: Mouse pressed left at (549, 455)
Screenshot: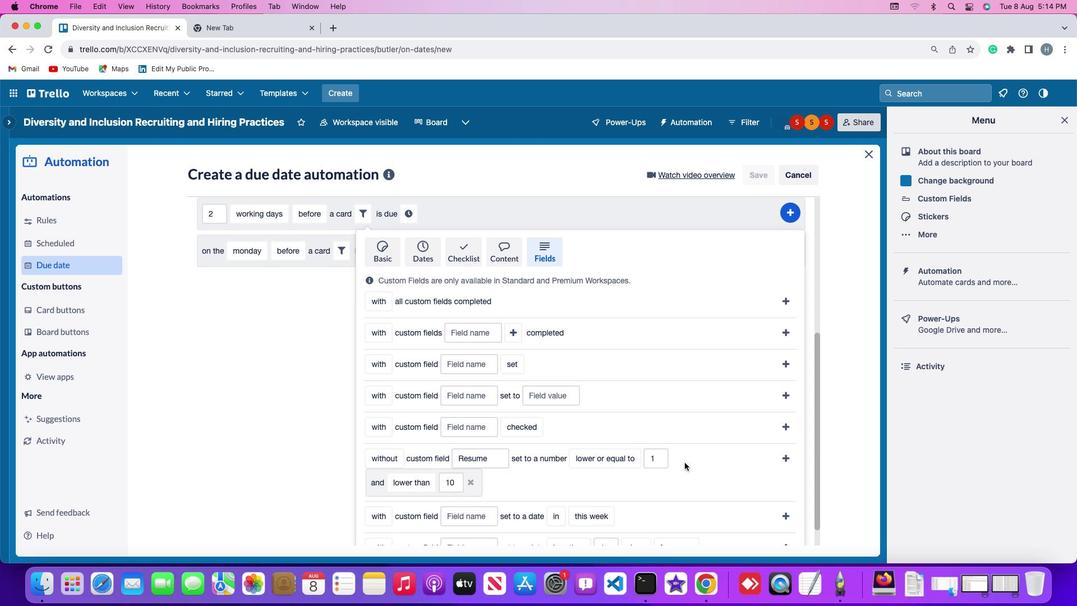 
Action: Mouse moved to (397, 480)
Screenshot: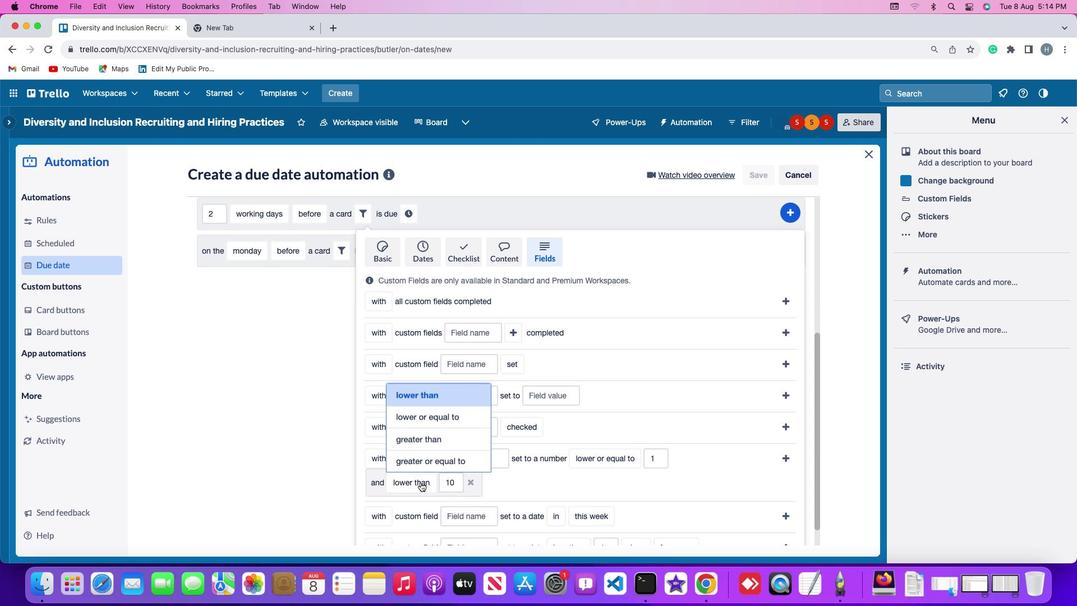 
Action: Mouse pressed left at (397, 480)
Screenshot: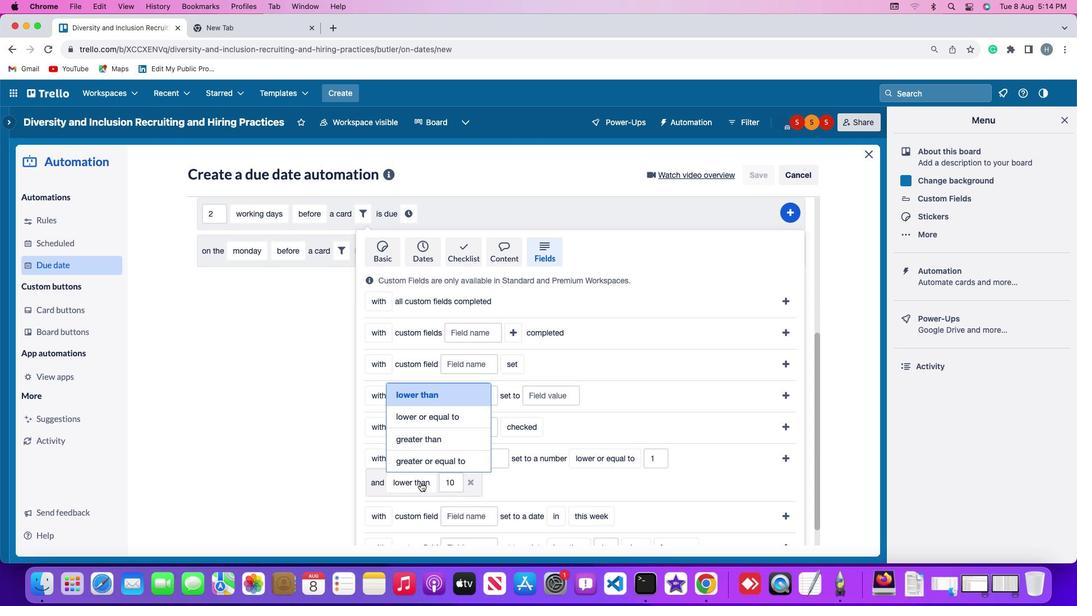 
Action: Mouse moved to (405, 439)
Screenshot: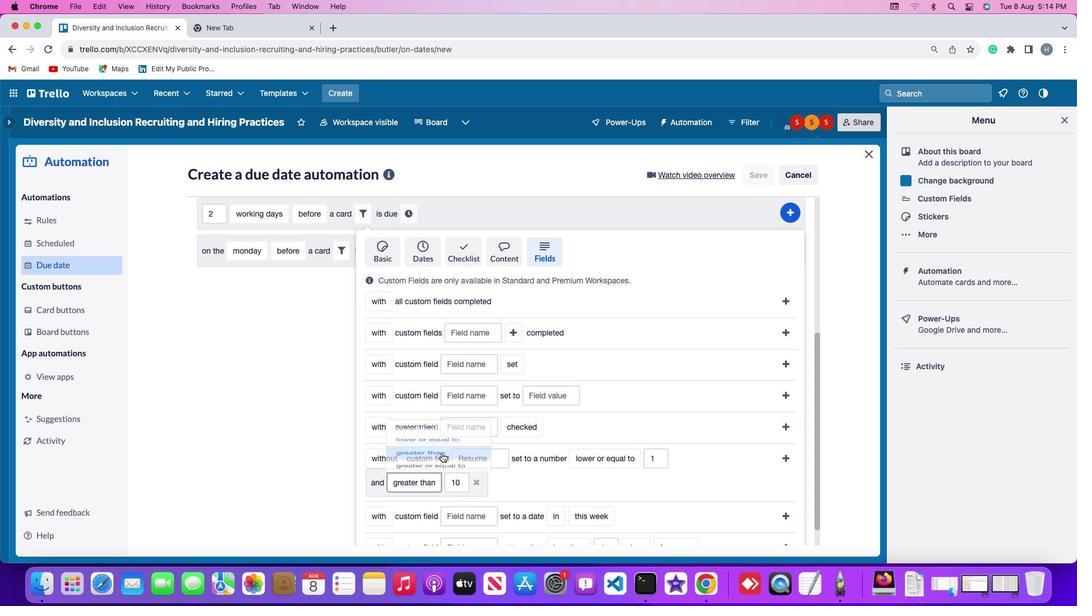 
Action: Mouse pressed left at (405, 439)
Screenshot: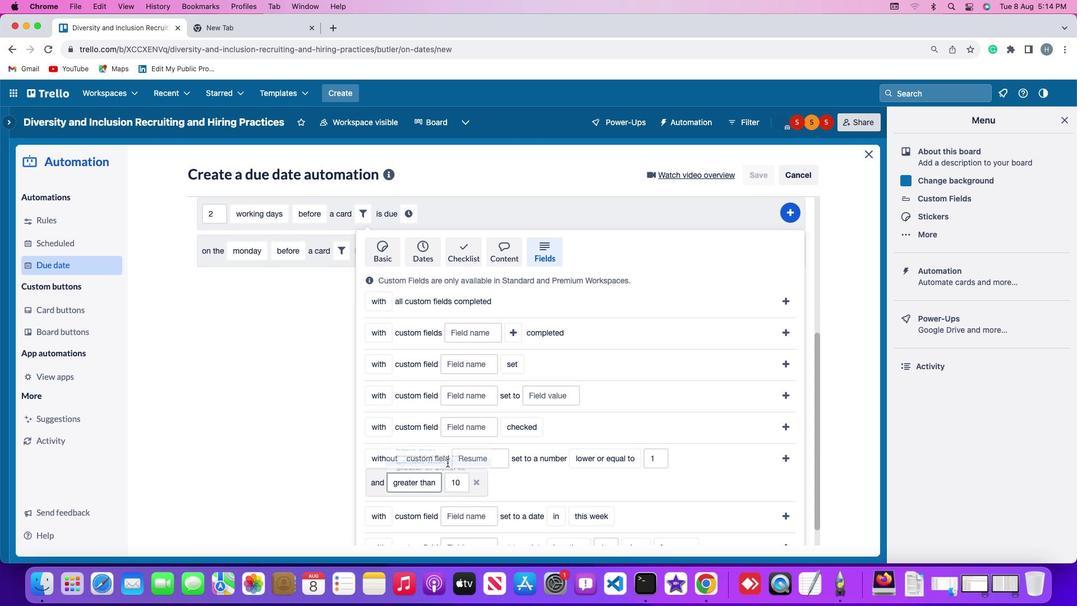 
Action: Mouse moved to (421, 478)
Screenshot: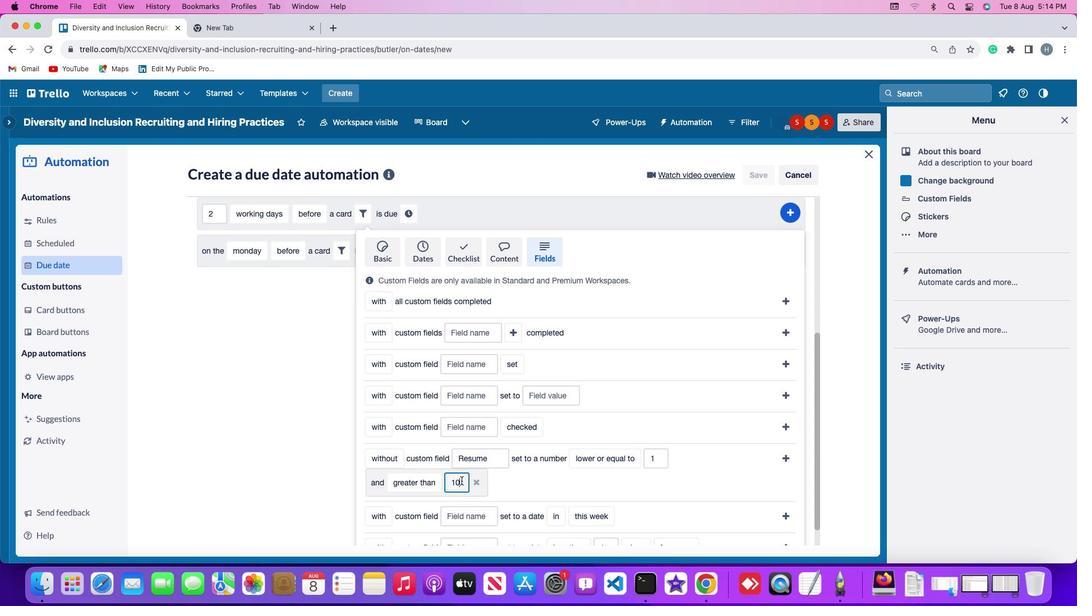 
Action: Mouse pressed left at (421, 478)
Screenshot: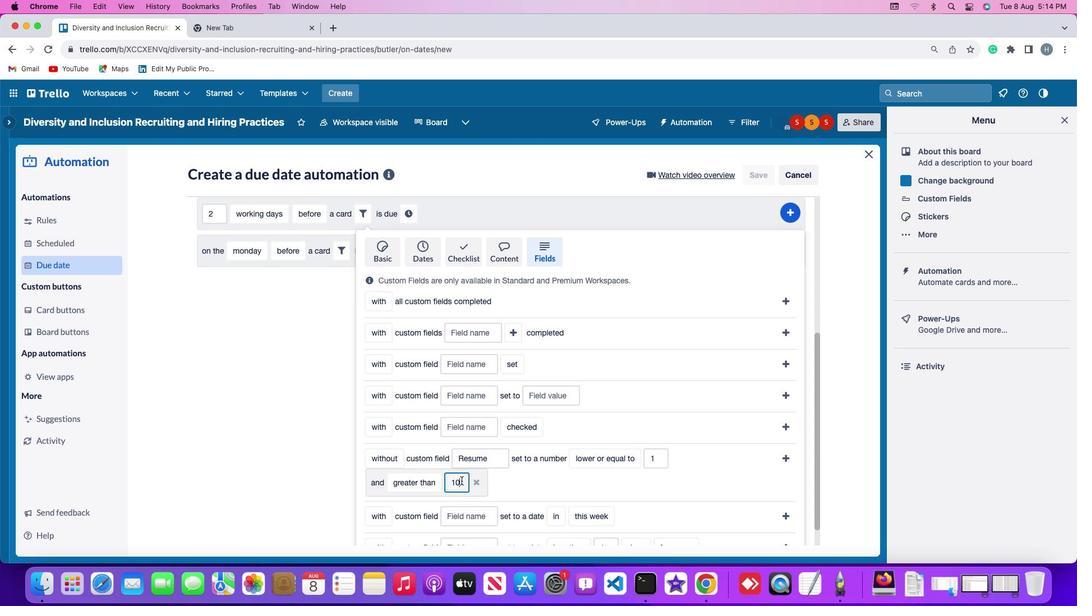 
Action: Key pressed Key.backspaceKey.backspaceKey.backspace'1''0'
Screenshot: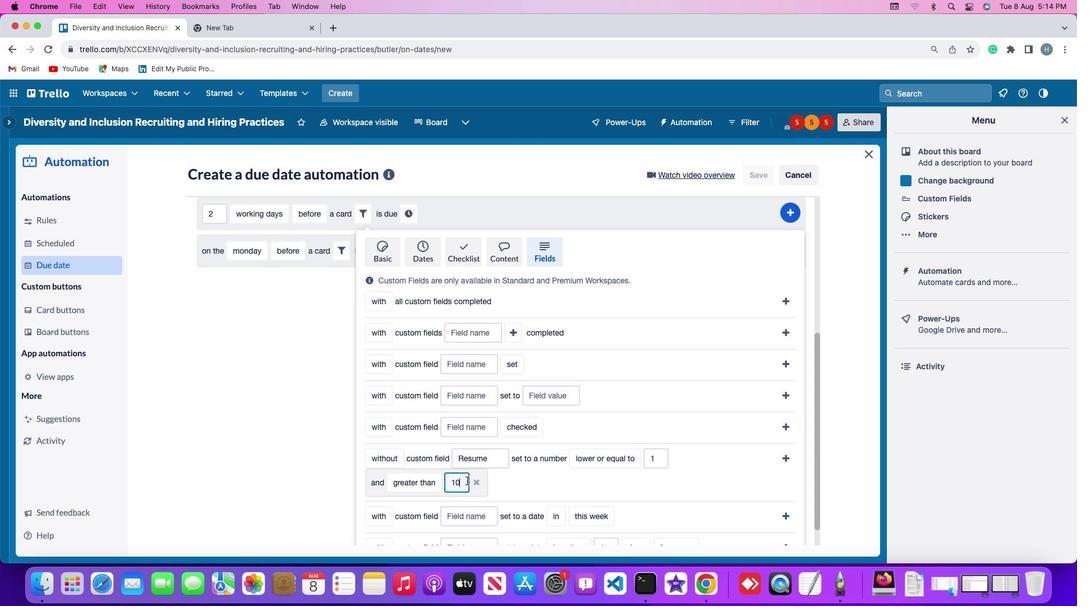 
Action: Mouse moved to (609, 450)
Screenshot: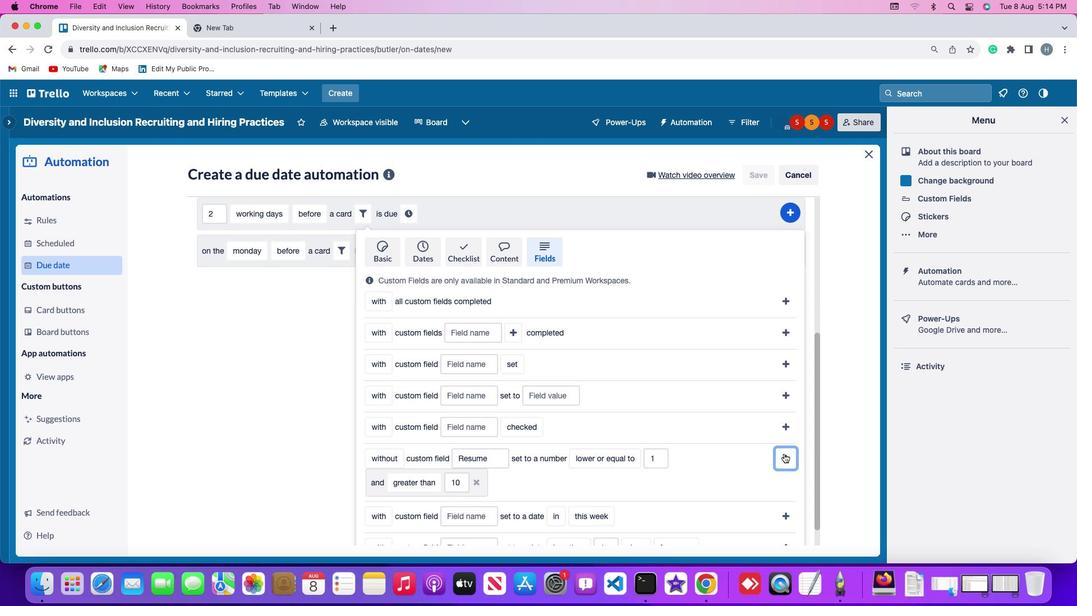 
Action: Mouse pressed left at (609, 450)
Screenshot: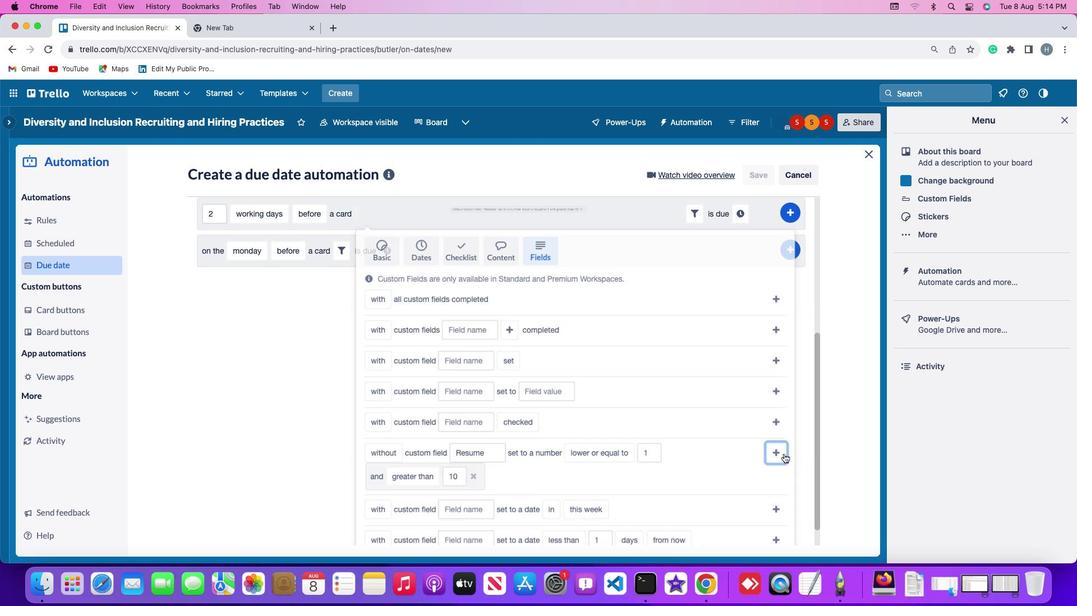 
Action: Mouse moved to (579, 444)
Screenshot: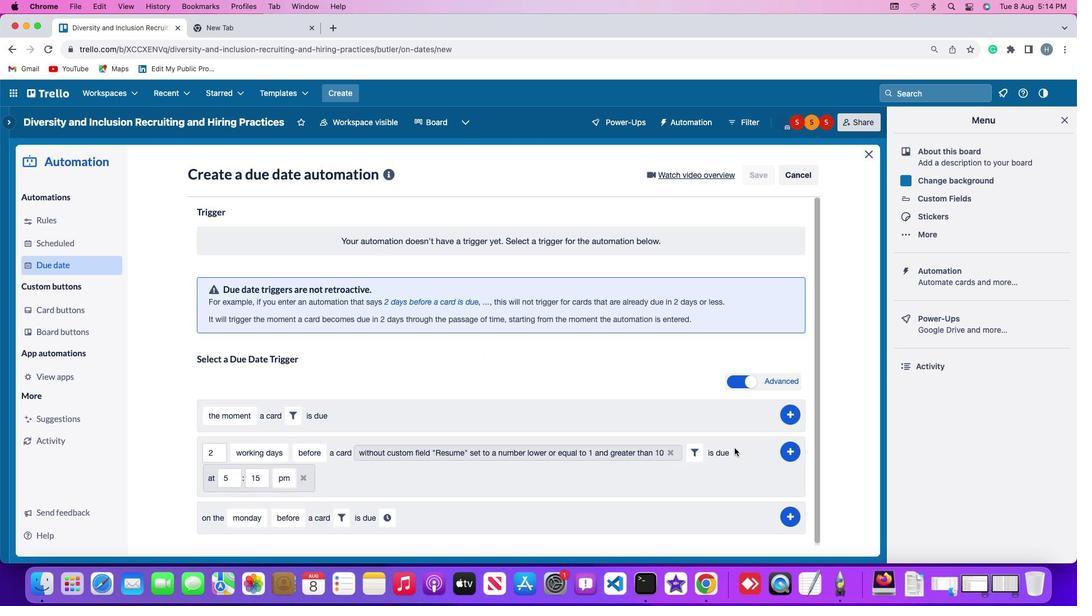 
Action: Mouse pressed left at (579, 444)
Screenshot: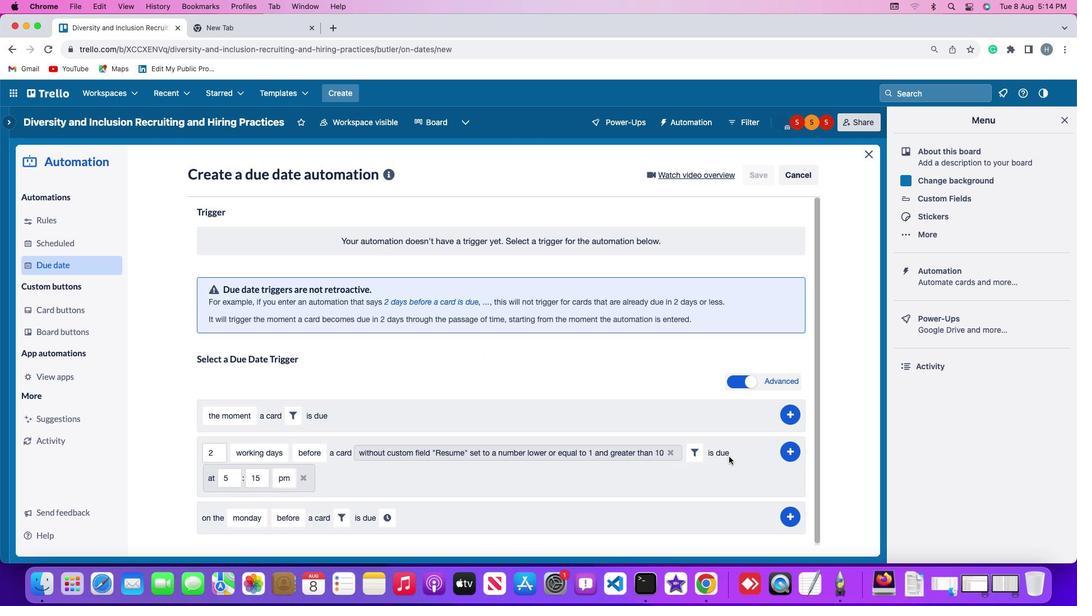 
Action: Mouse moved to (290, 474)
Screenshot: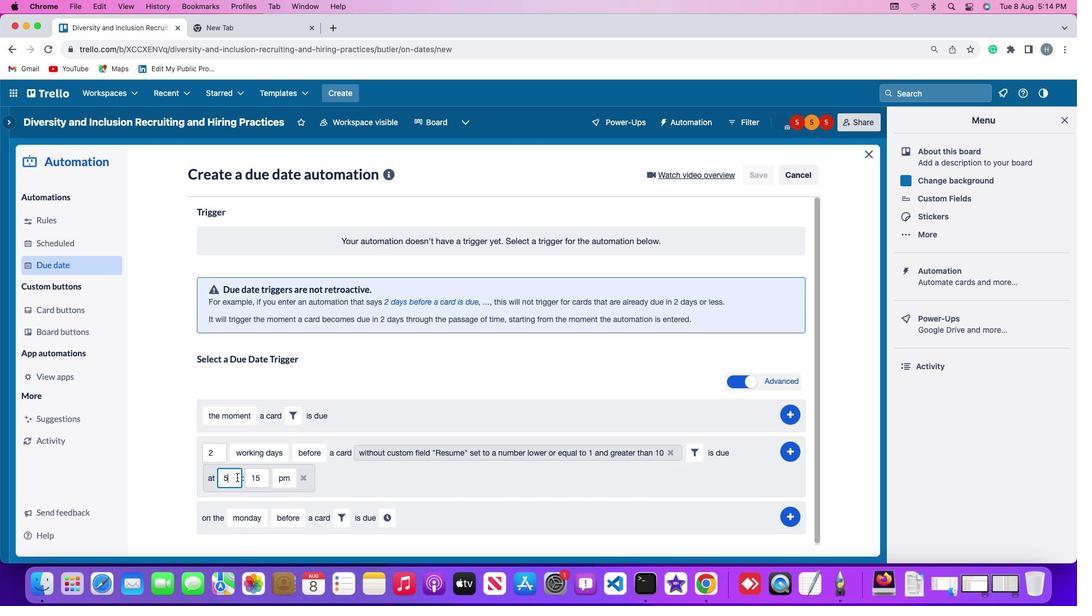 
Action: Mouse pressed left at (290, 474)
Screenshot: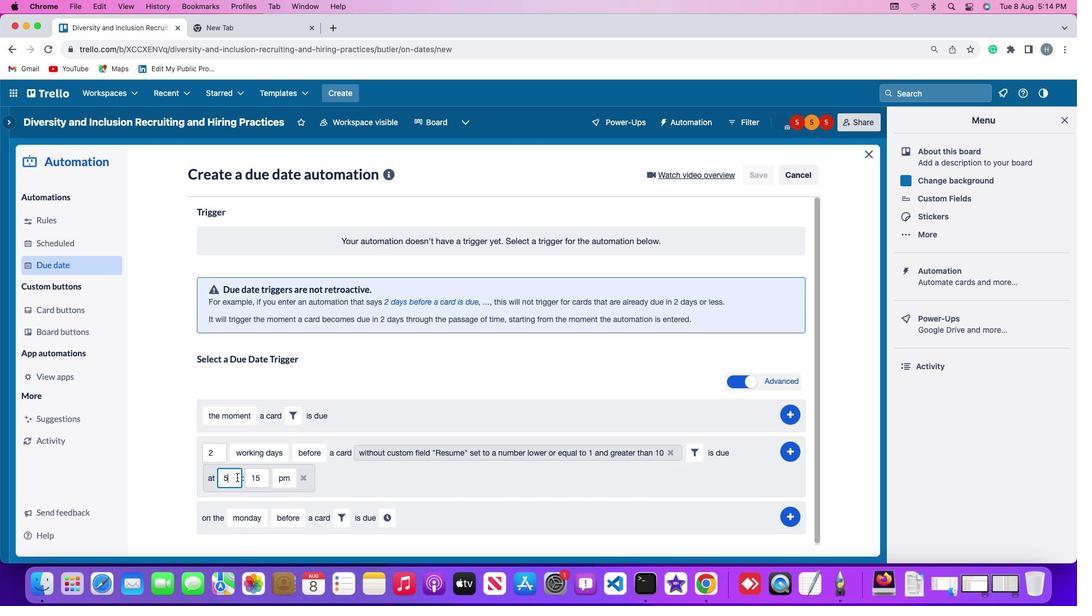 
Action: Key pressed Key.backspace'1''1'
Screenshot: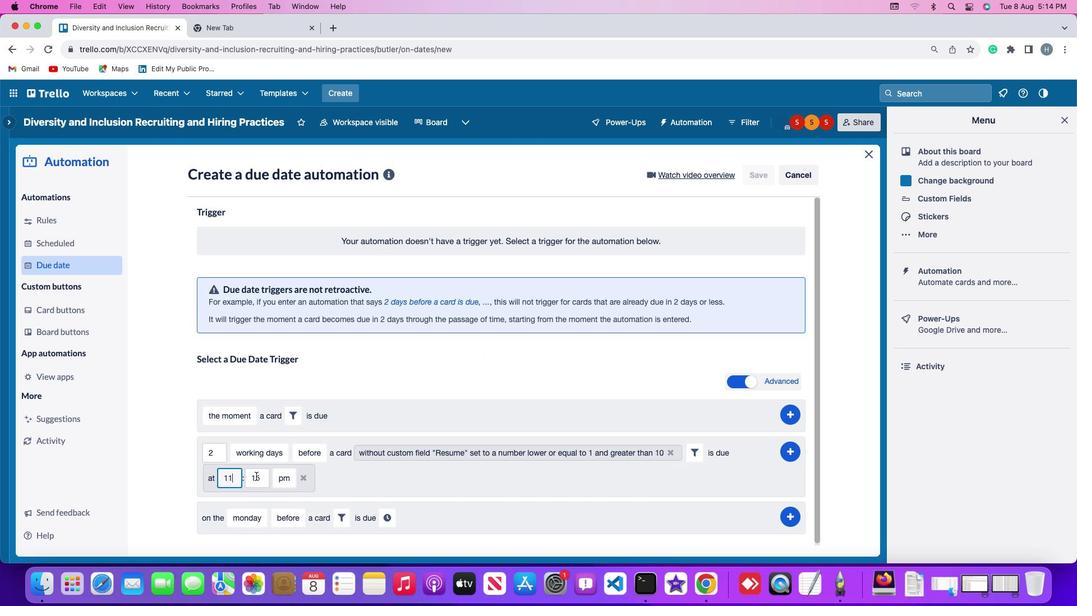 
Action: Mouse moved to (305, 476)
Screenshot: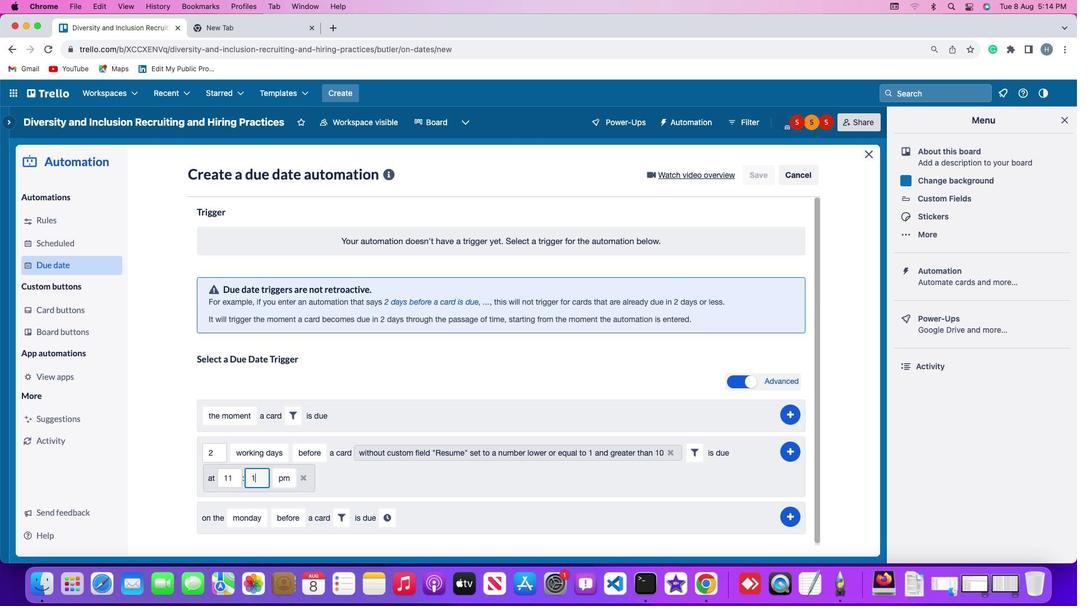 
Action: Mouse pressed left at (305, 476)
Screenshot: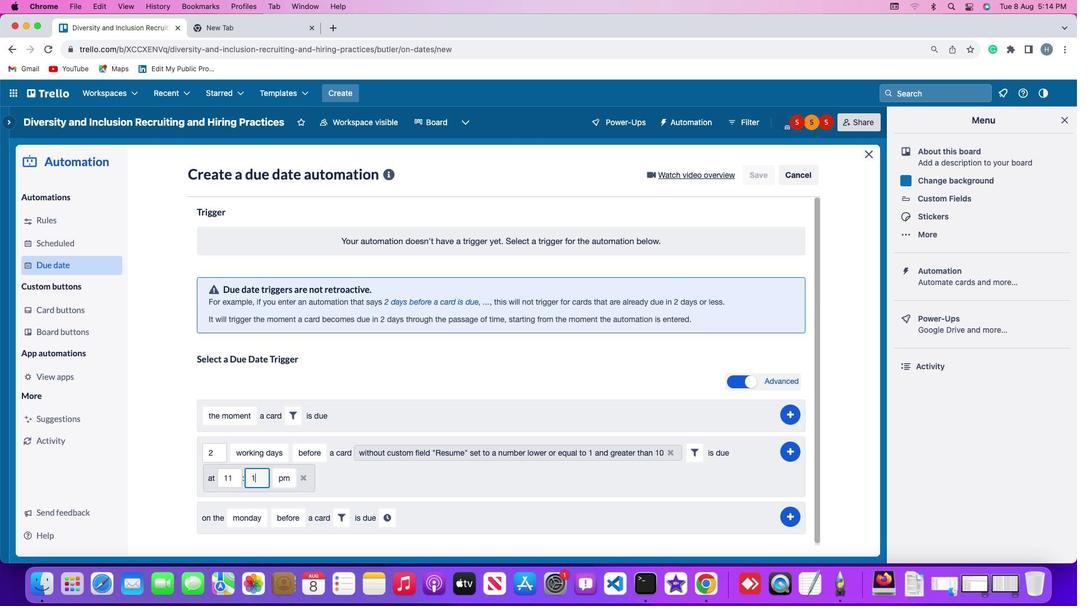 
Action: Key pressed Key.backspaceKey.backspace'0''0'
Screenshot: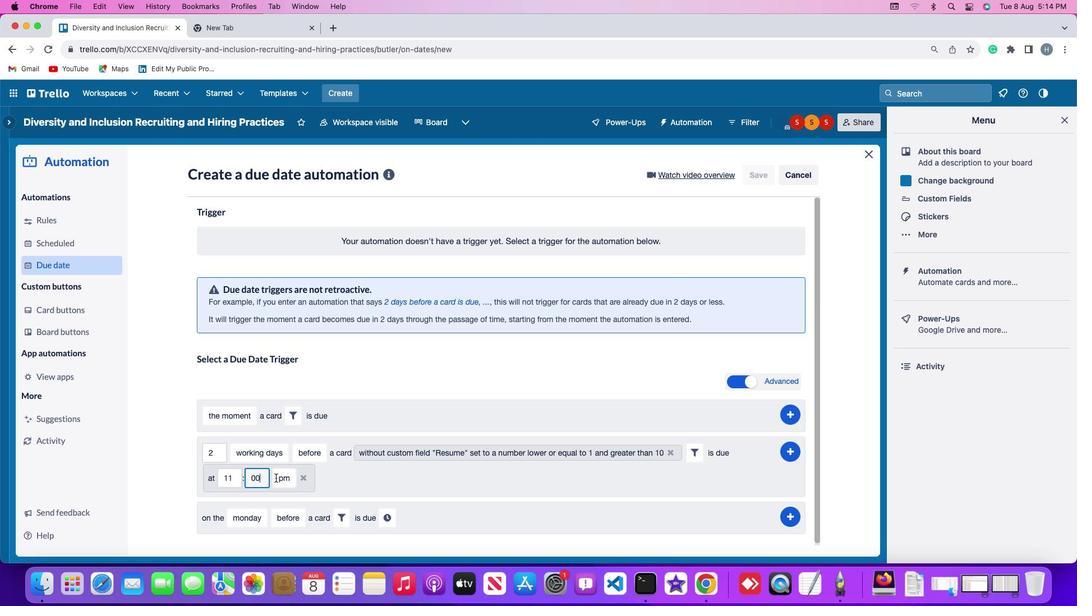 
Action: Mouse moved to (317, 476)
Screenshot: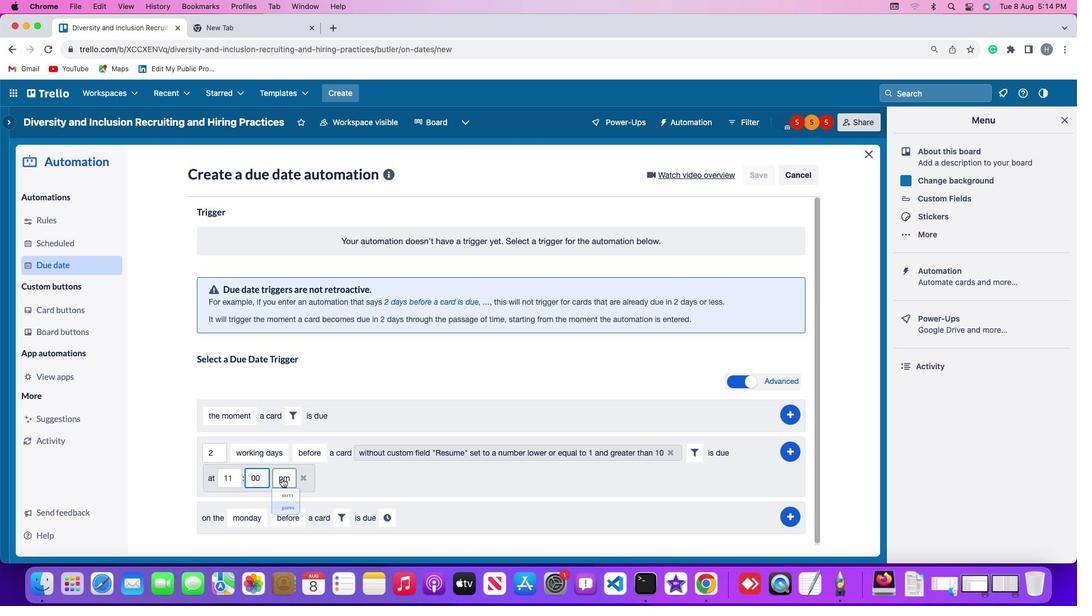 
Action: Mouse pressed left at (317, 476)
Screenshot: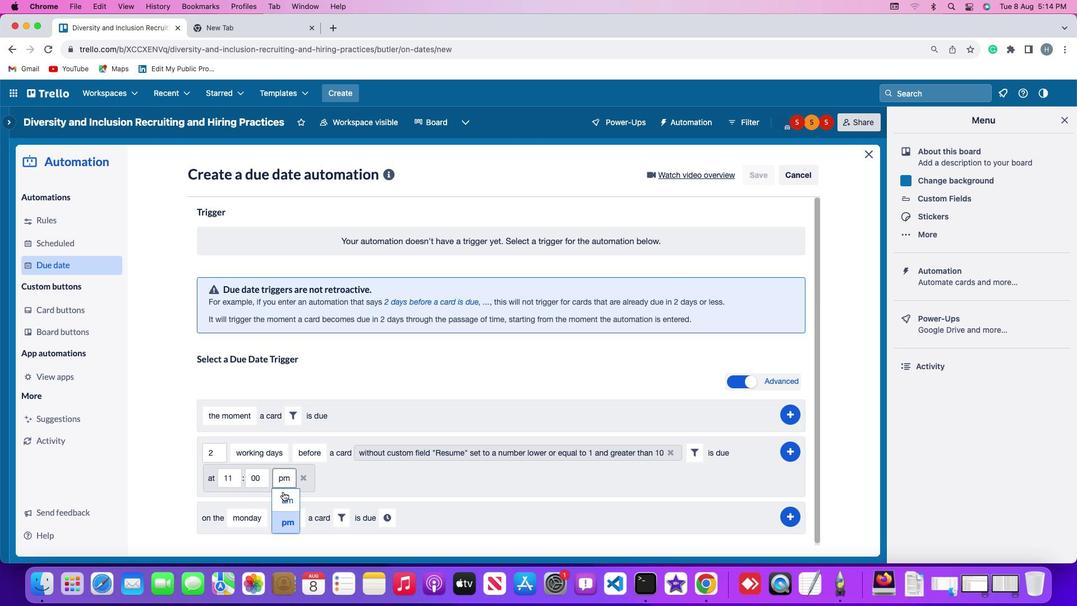 
Action: Mouse moved to (318, 499)
Screenshot: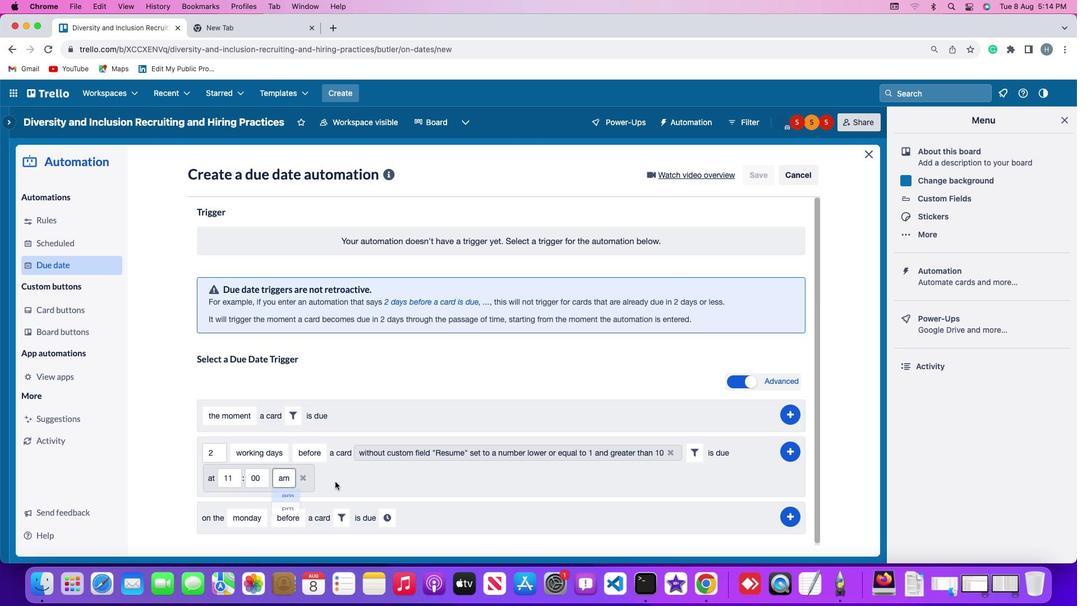 
Action: Mouse pressed left at (318, 499)
Screenshot: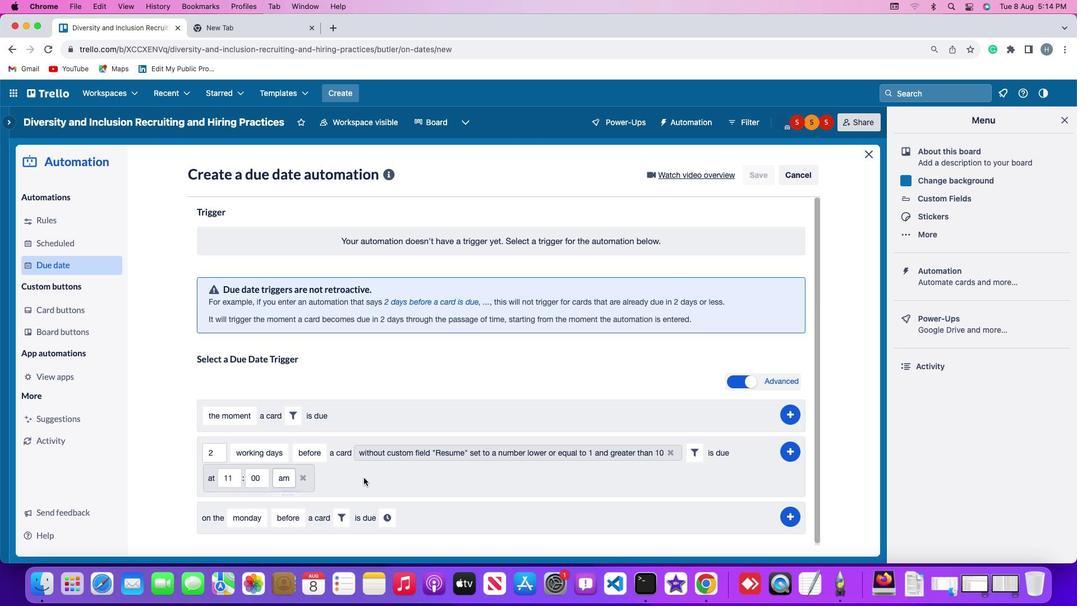 
Action: Mouse moved to (613, 446)
Screenshot: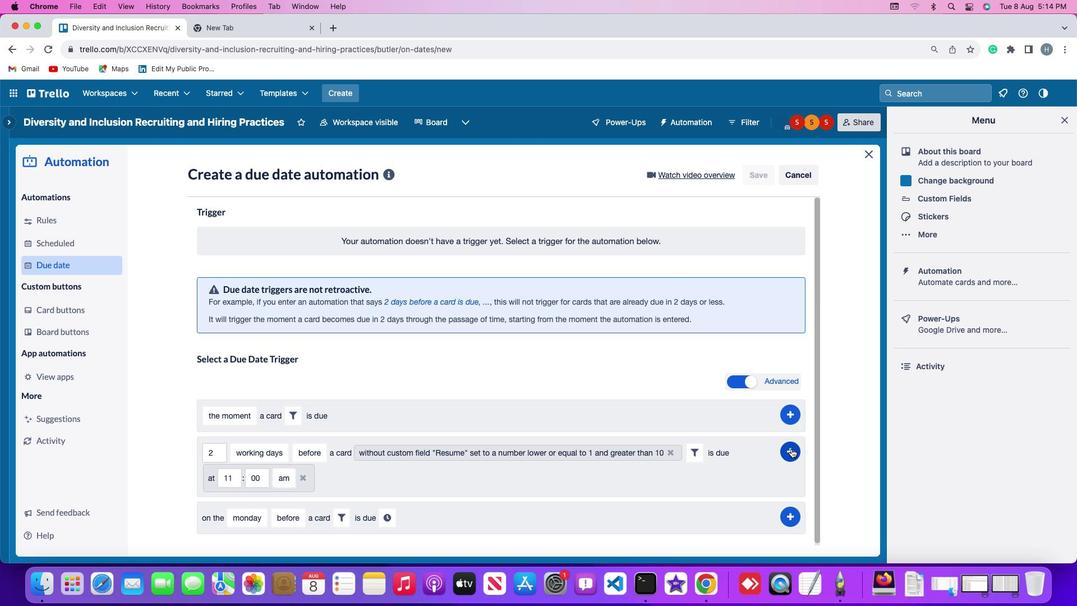
Action: Mouse pressed left at (613, 446)
Screenshot: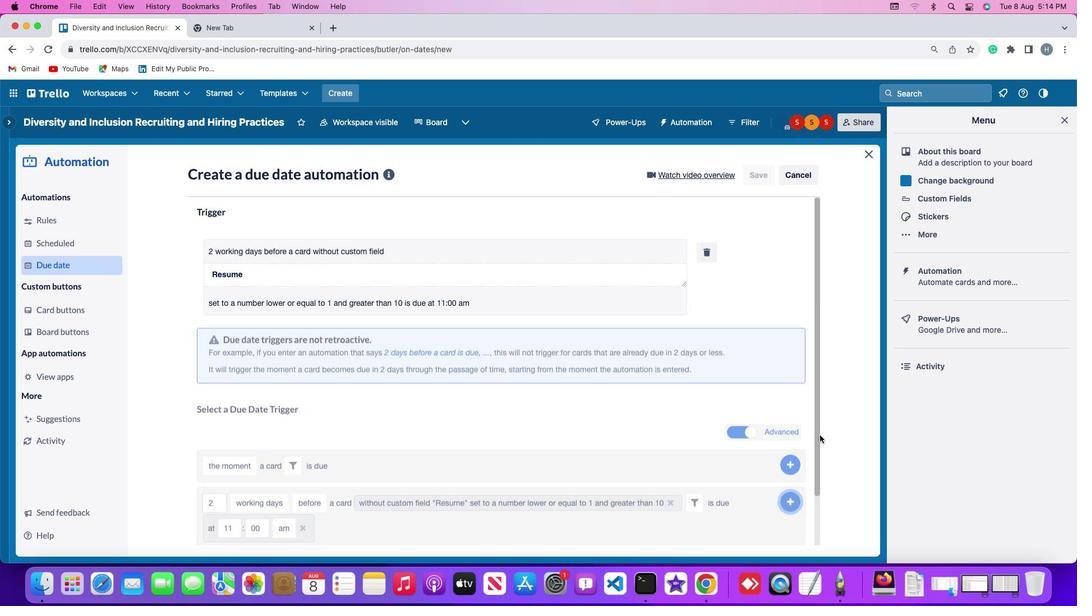 
Action: Mouse moved to (641, 376)
Screenshot: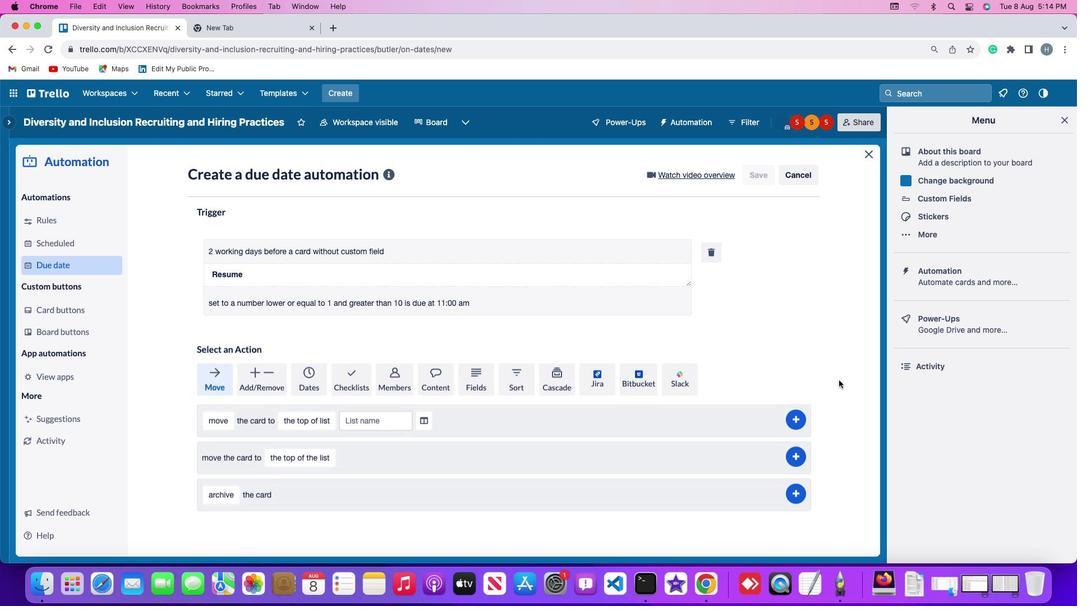 
